 Task: Look for space in Villa Altagracia, Dominican Republic from 12th  August, 2023 to 15th August, 2023 for 3 adults in price range Rs.12000 to Rs.16000. Place can be entire place with 2 bedrooms having 3 beds and 1 bathroom. Property type can be house, flat, guest house. Booking option can be shelf check-in. Required host language is English.
Action: Mouse moved to (639, 97)
Screenshot: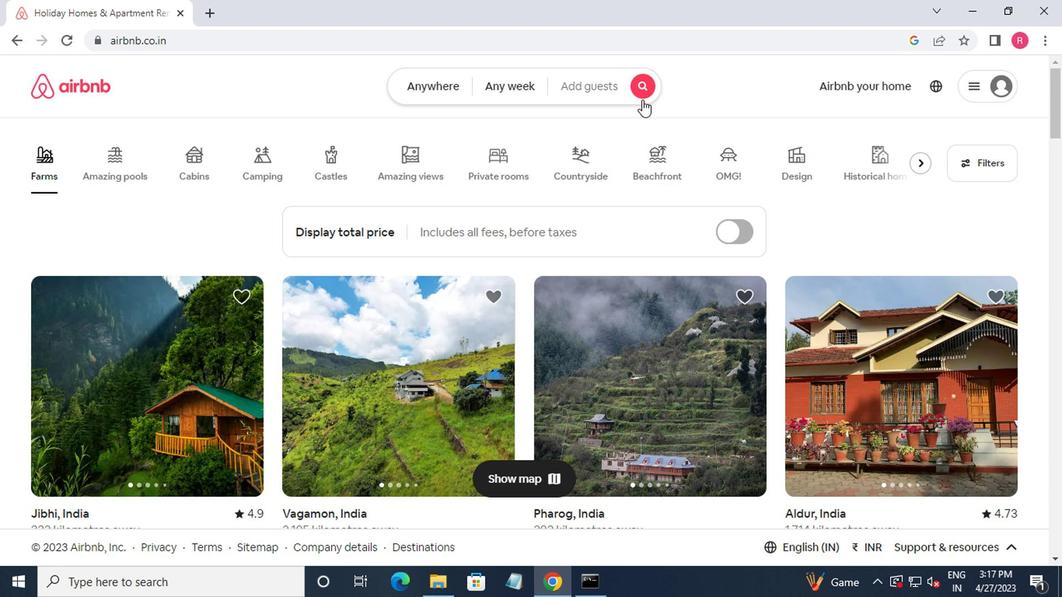 
Action: Mouse pressed left at (639, 97)
Screenshot: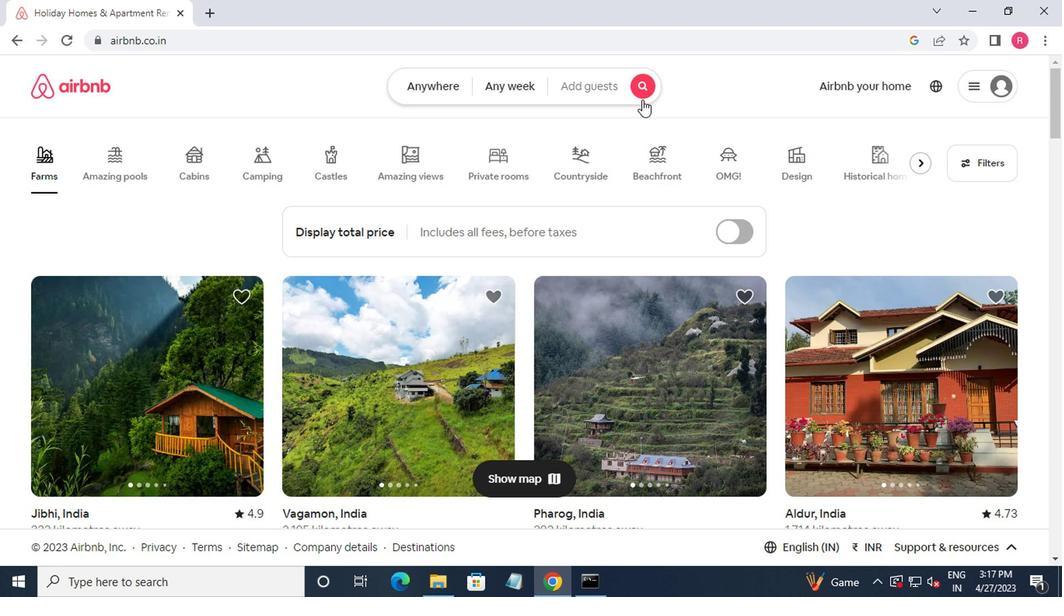 
Action: Mouse moved to (285, 162)
Screenshot: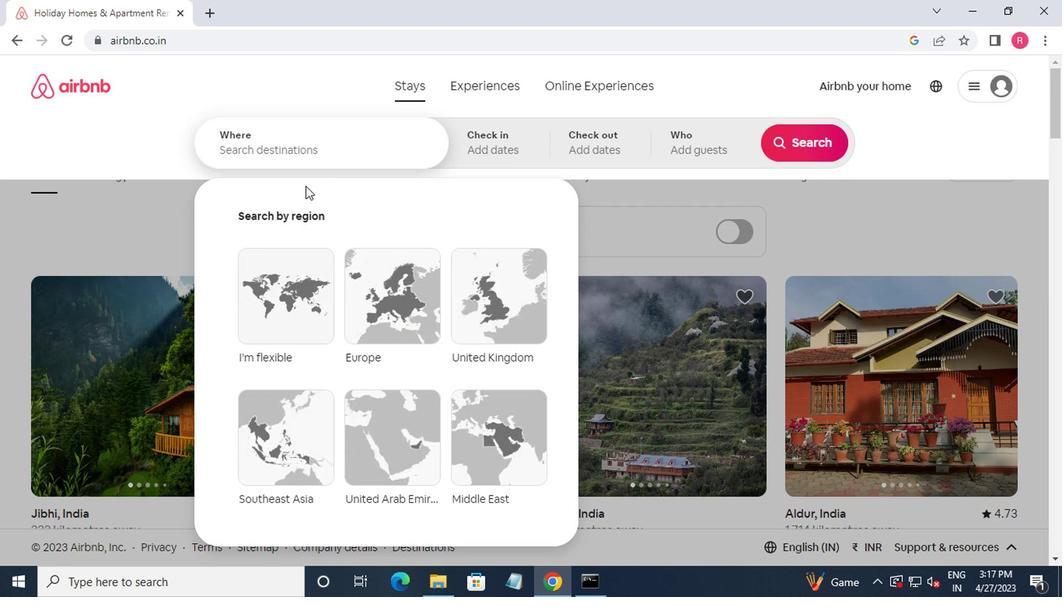 
Action: Mouse pressed left at (285, 162)
Screenshot: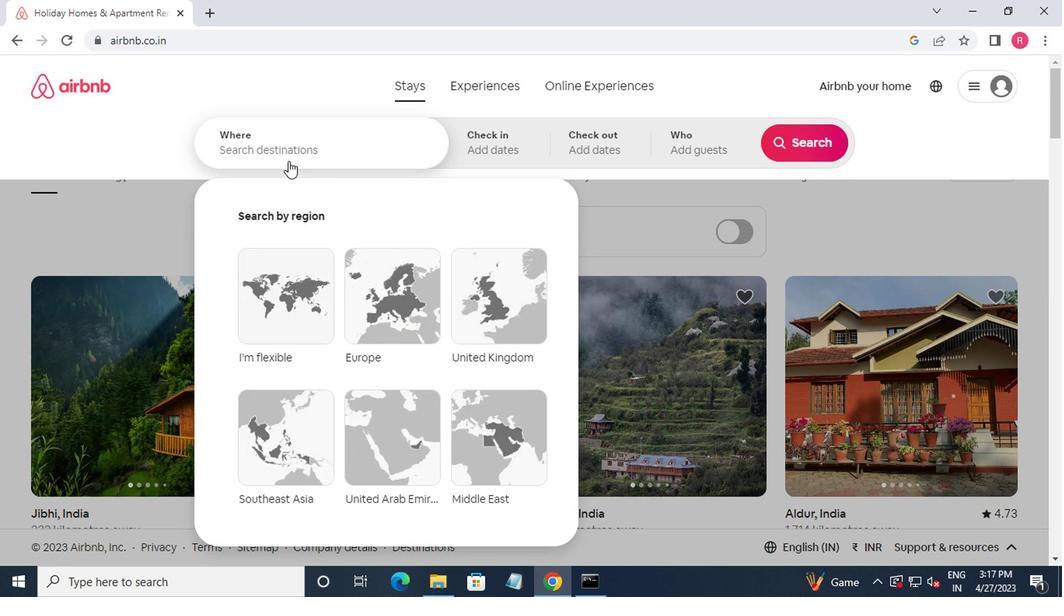 
Action: Mouse moved to (299, 159)
Screenshot: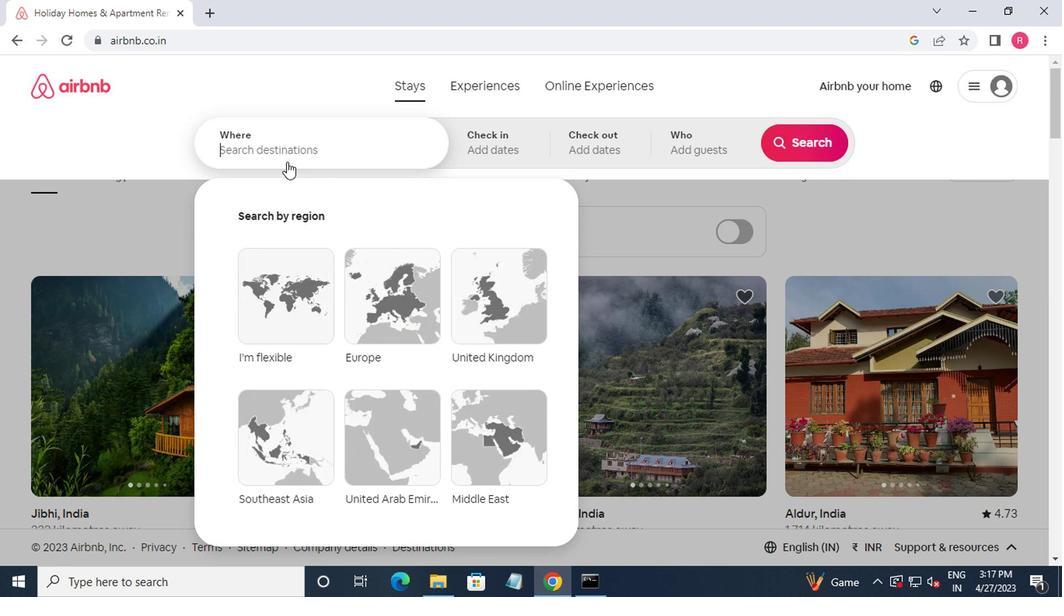 
Action: Key pressed vill<Key.space>alt
Screenshot: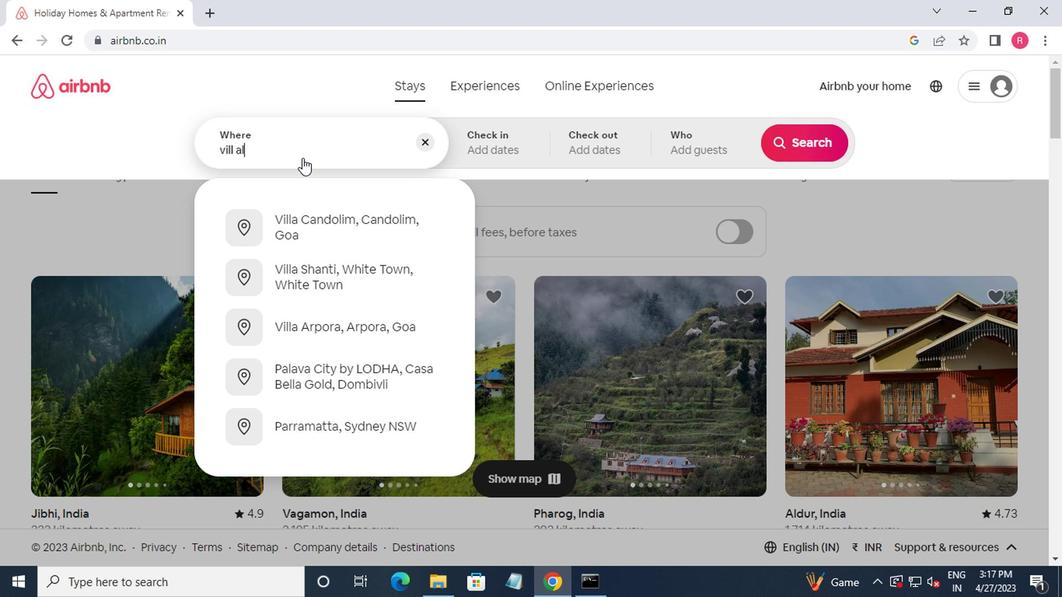 
Action: Mouse moved to (314, 147)
Screenshot: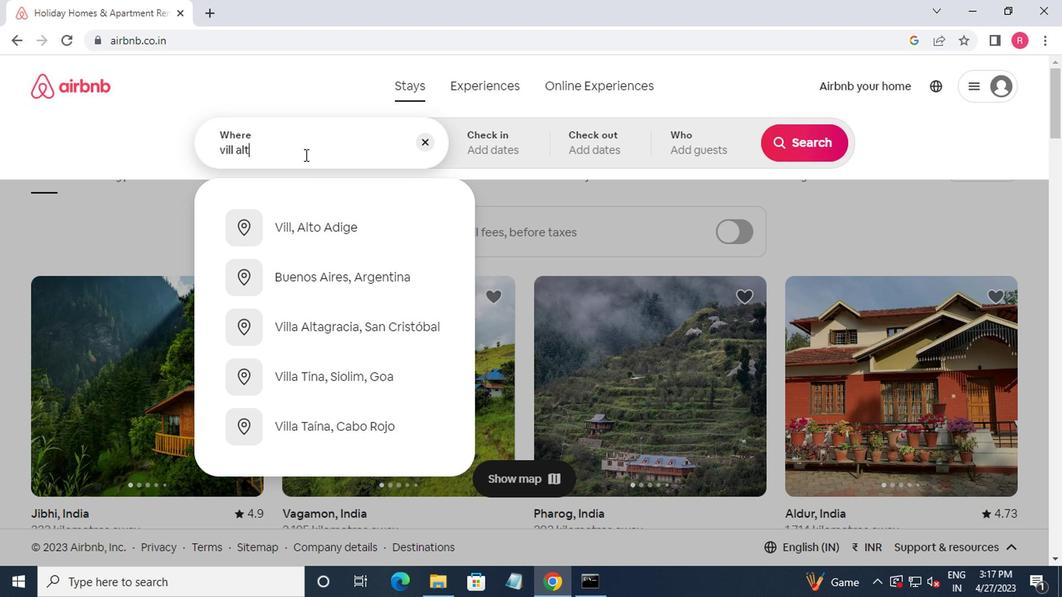
Action: Key pressed agracia,denmark<Key.space>r<Key.down><Key.down><Key.down><Key.enter>
Screenshot: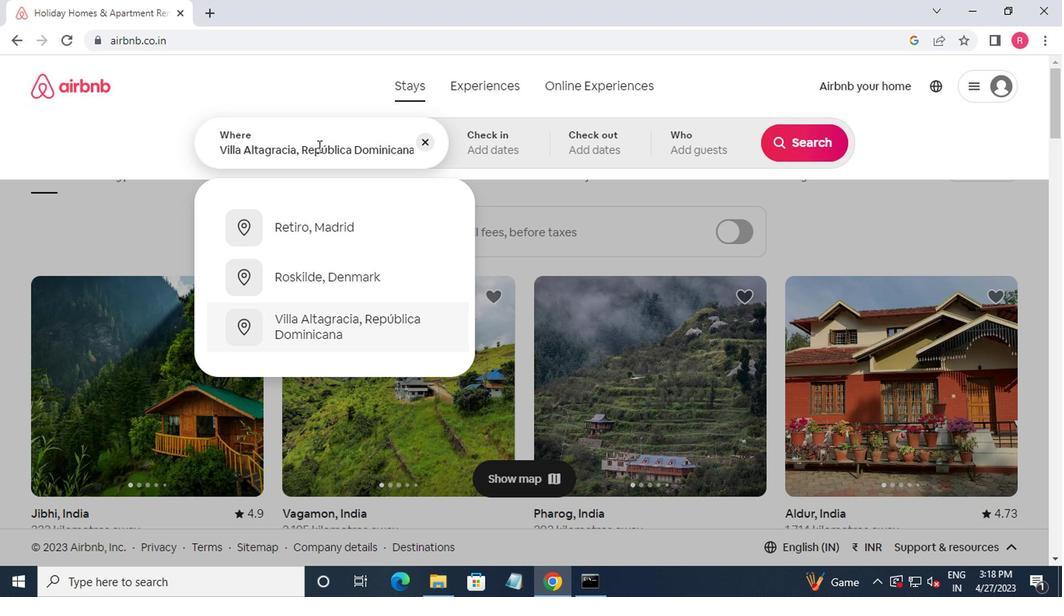 
Action: Mouse moved to (786, 275)
Screenshot: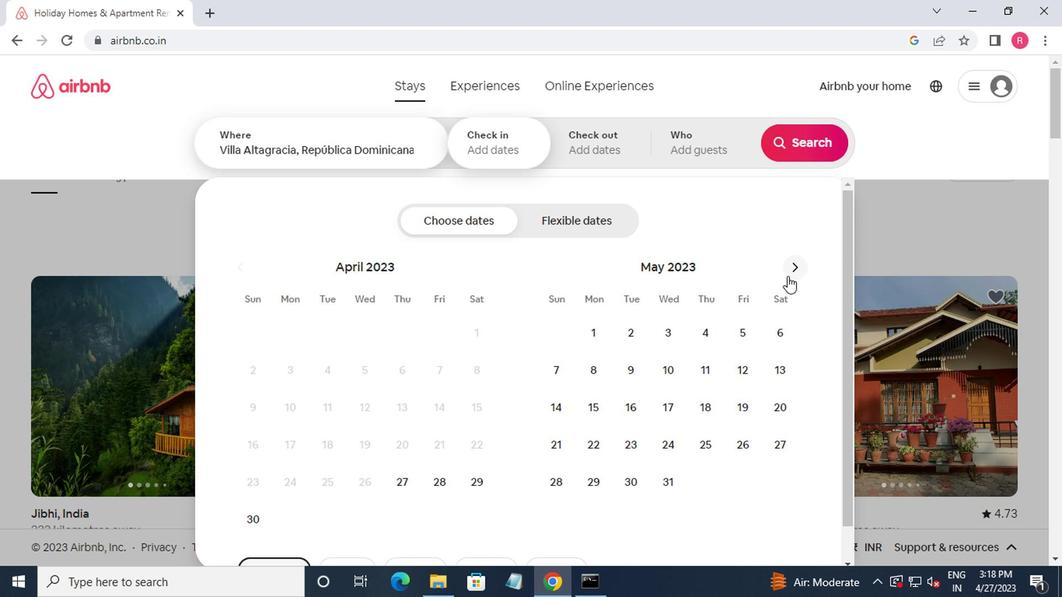 
Action: Mouse pressed left at (786, 275)
Screenshot: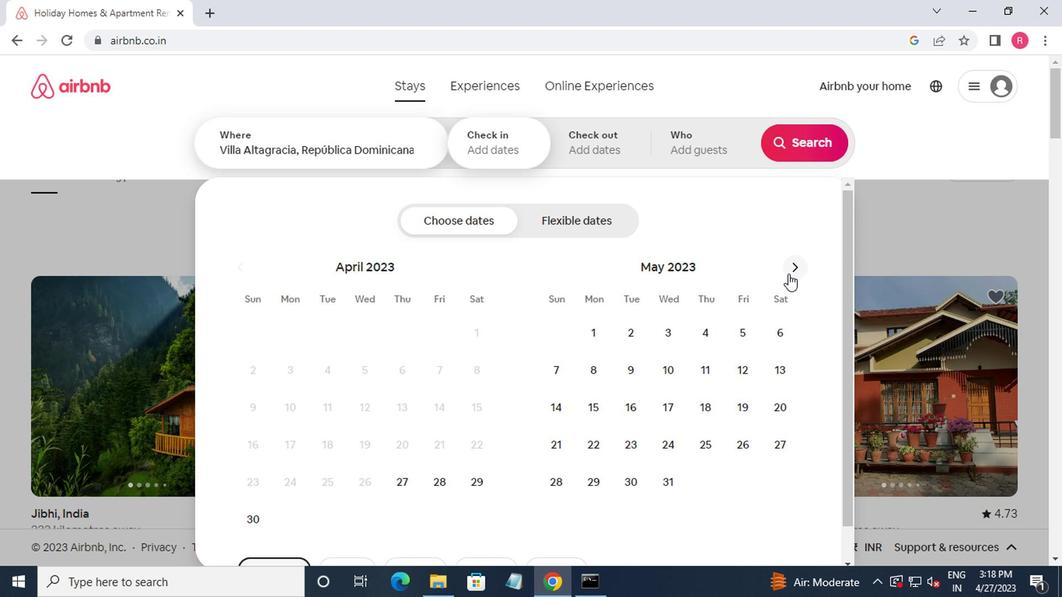 
Action: Mouse pressed left at (786, 275)
Screenshot: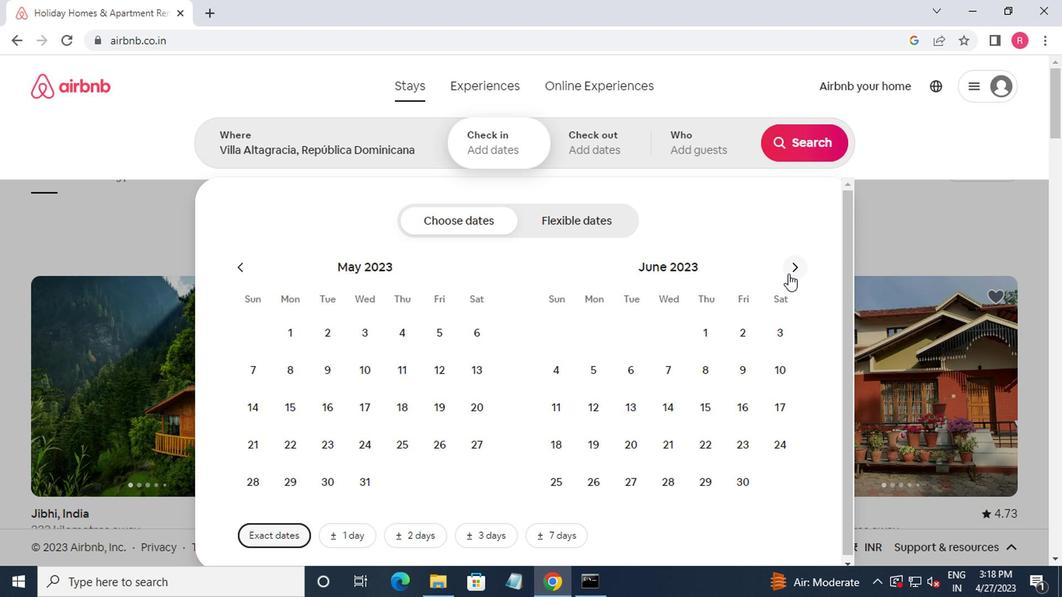 
Action: Mouse pressed left at (786, 275)
Screenshot: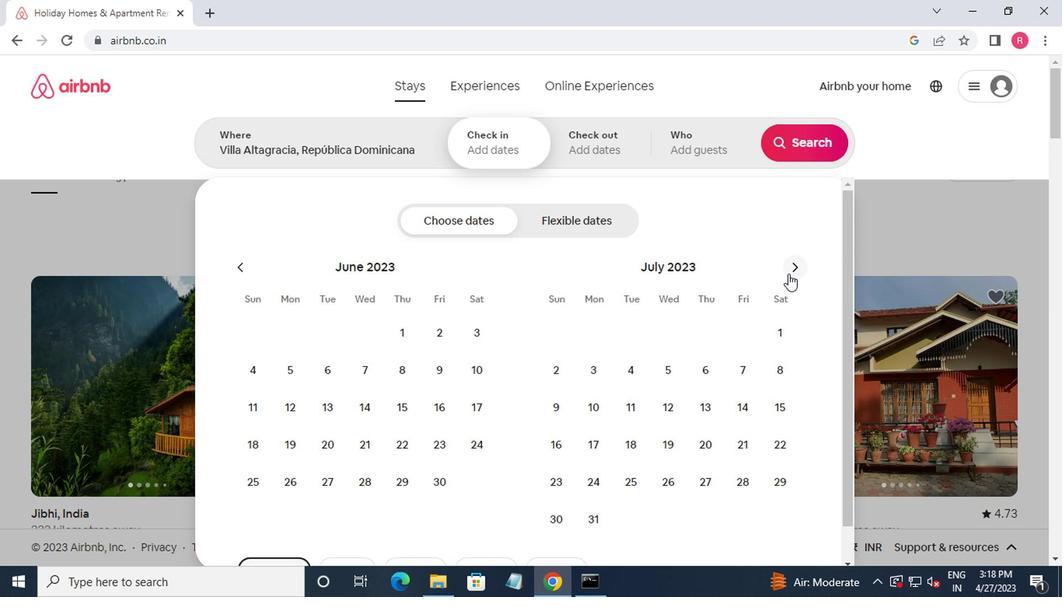 
Action: Mouse moved to (775, 374)
Screenshot: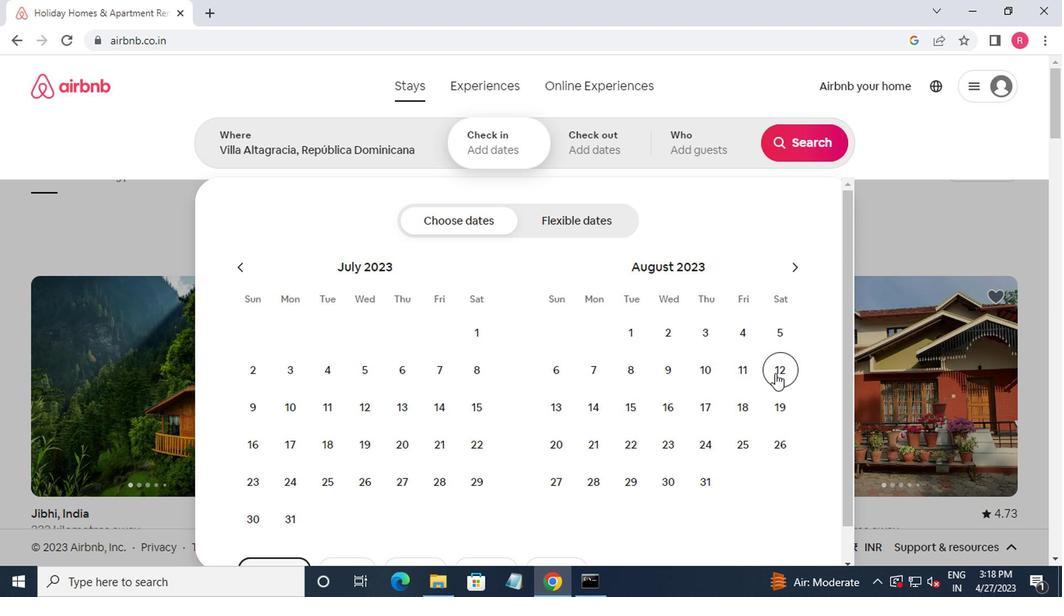 
Action: Mouse pressed left at (775, 374)
Screenshot: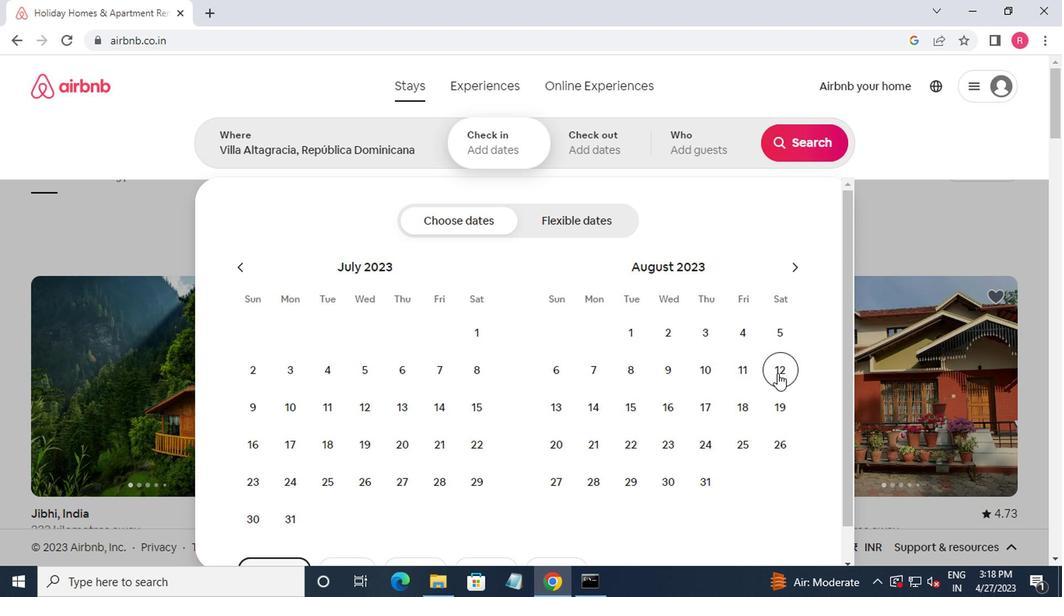 
Action: Mouse moved to (628, 414)
Screenshot: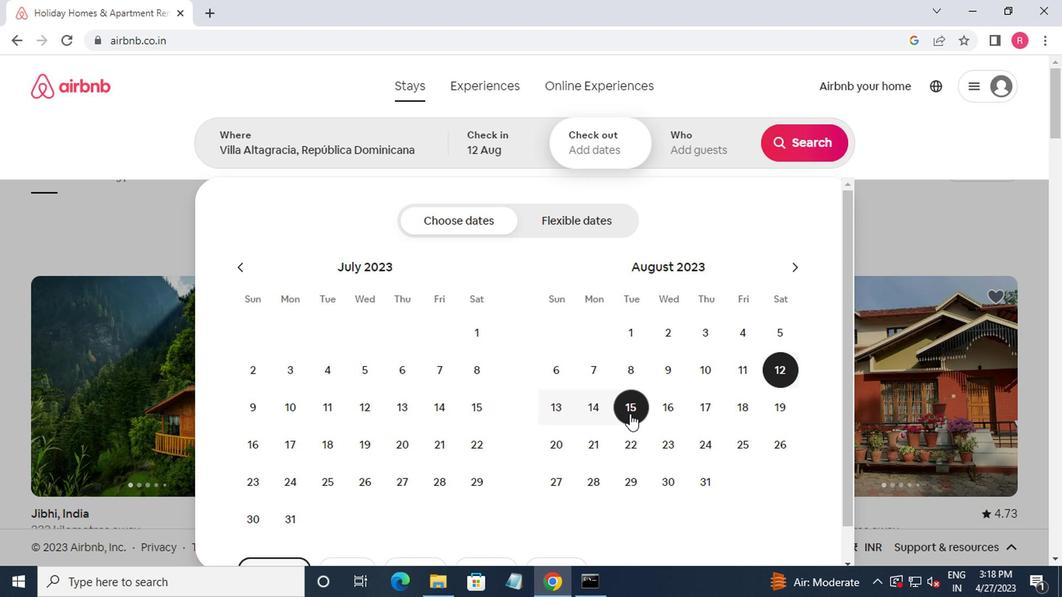 
Action: Mouse pressed left at (628, 414)
Screenshot: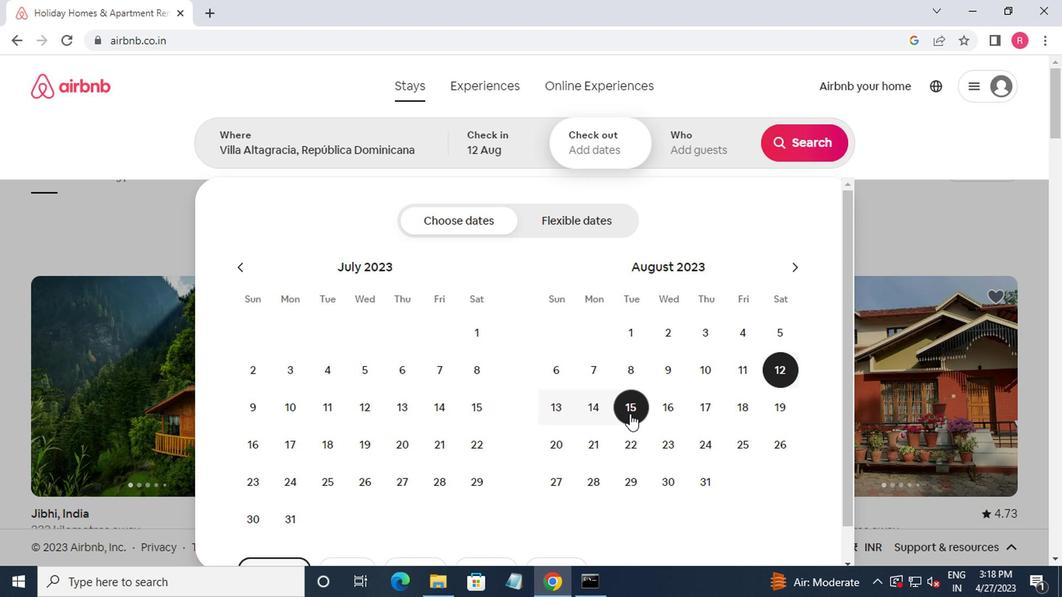 
Action: Mouse moved to (677, 159)
Screenshot: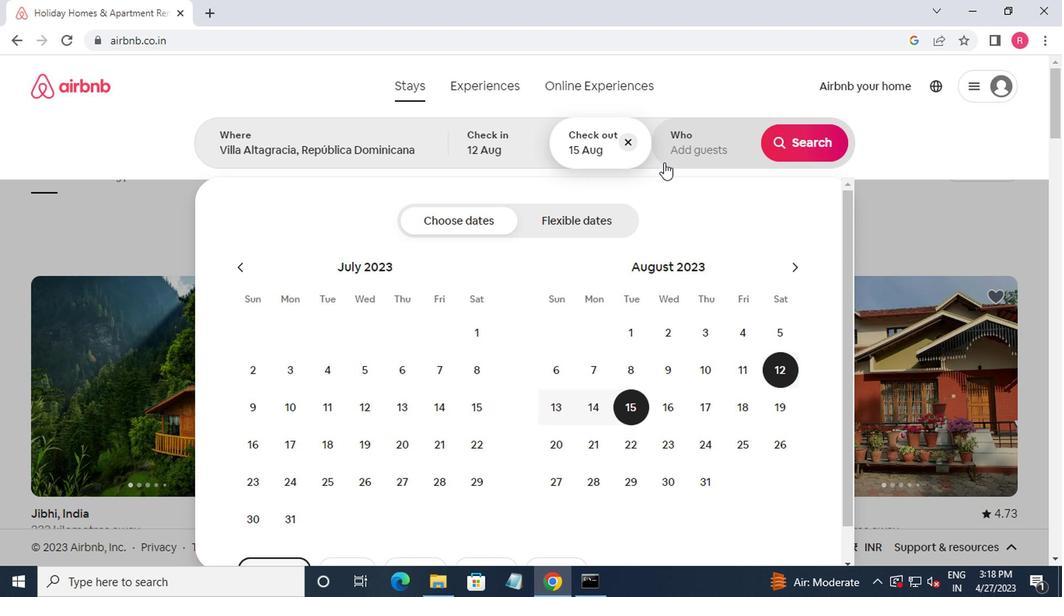 
Action: Mouse pressed left at (677, 159)
Screenshot: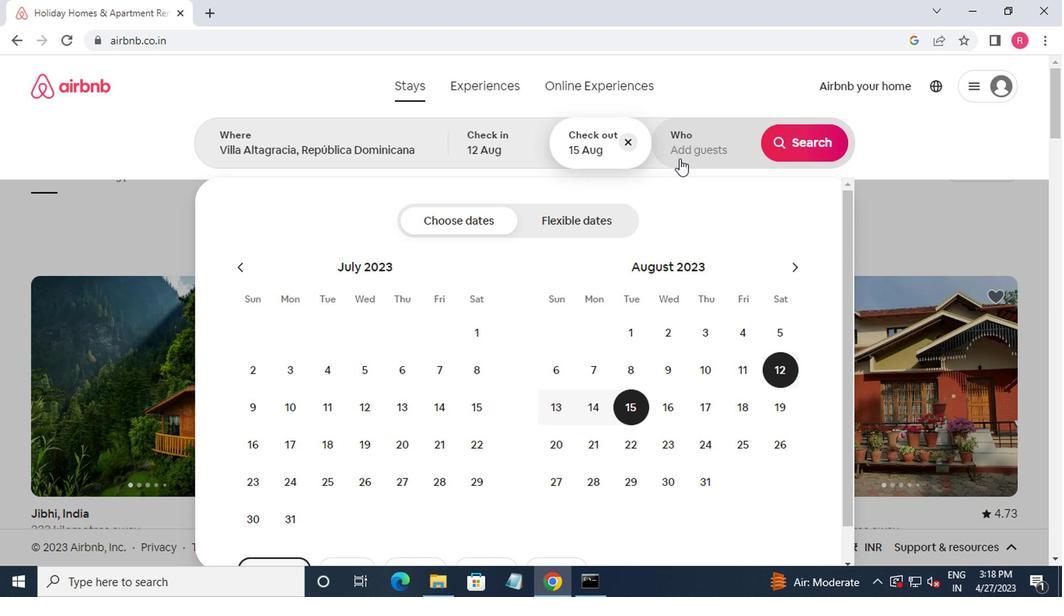 
Action: Mouse moved to (805, 233)
Screenshot: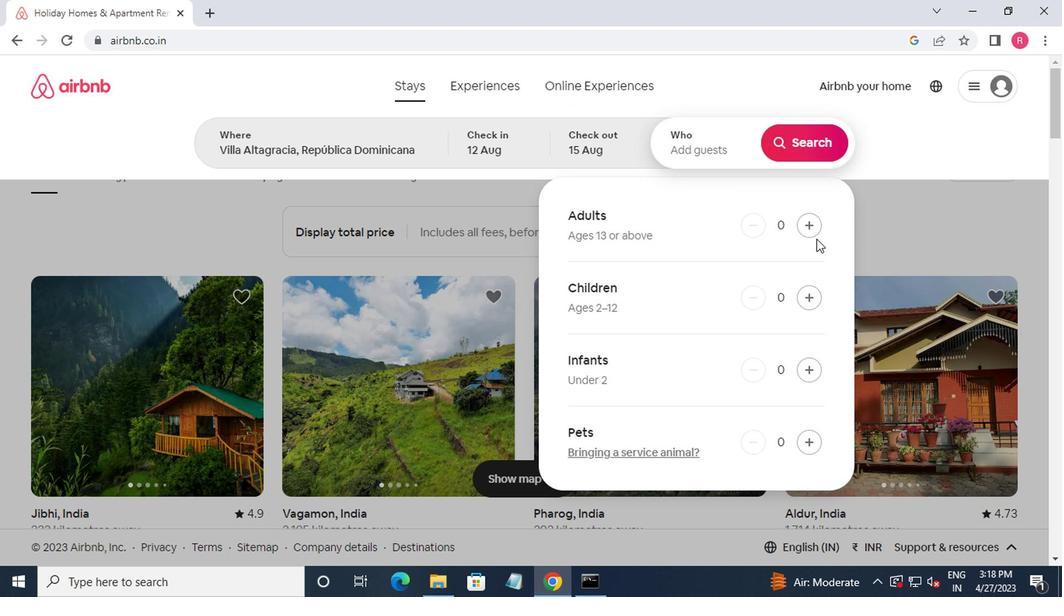 
Action: Mouse pressed left at (805, 233)
Screenshot: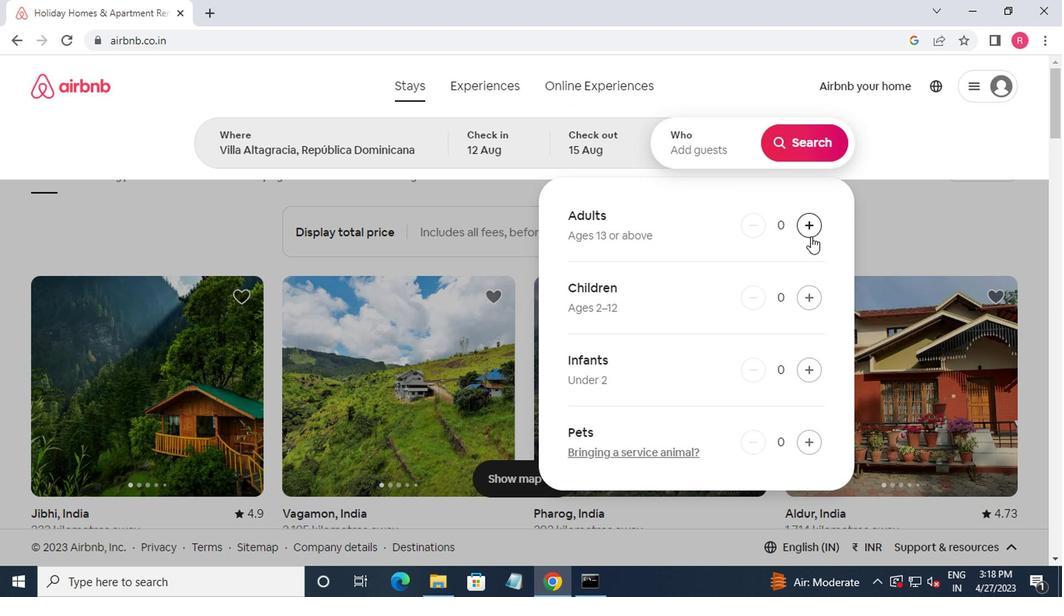 
Action: Mouse pressed left at (805, 233)
Screenshot: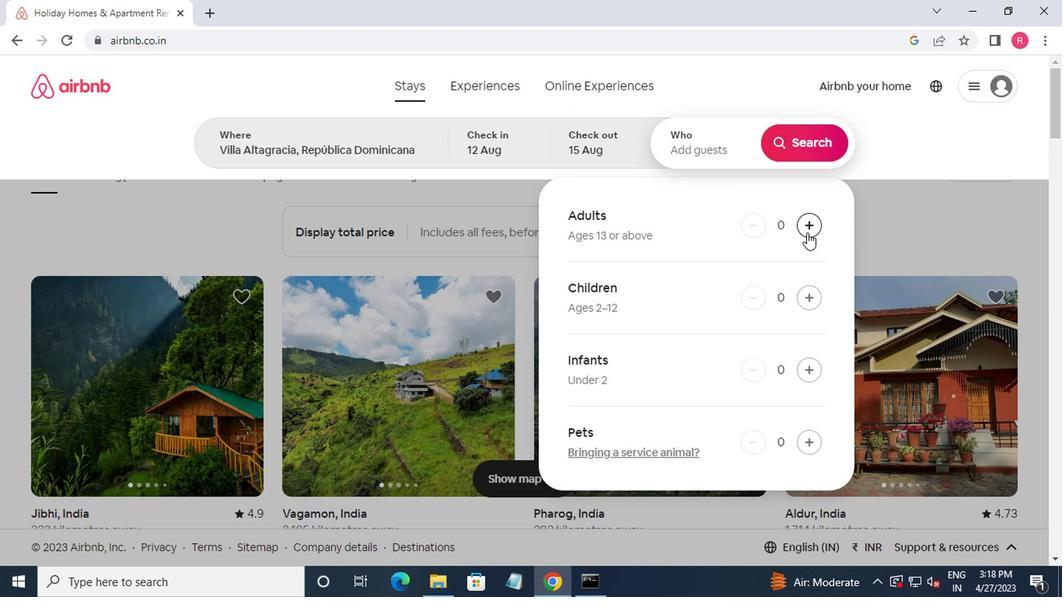 
Action: Mouse moved to (805, 232)
Screenshot: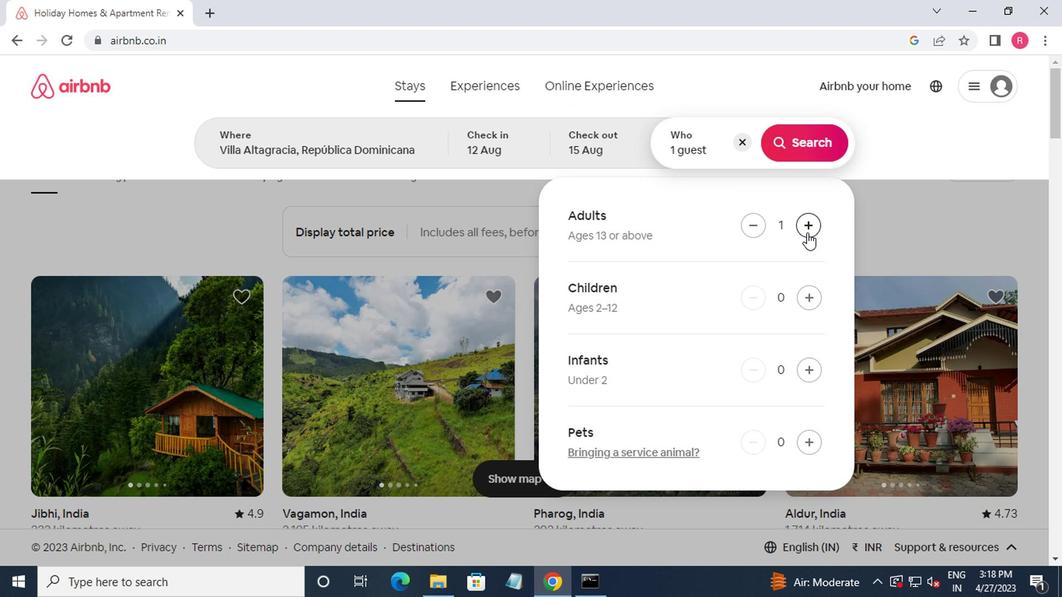 
Action: Mouse pressed left at (805, 232)
Screenshot: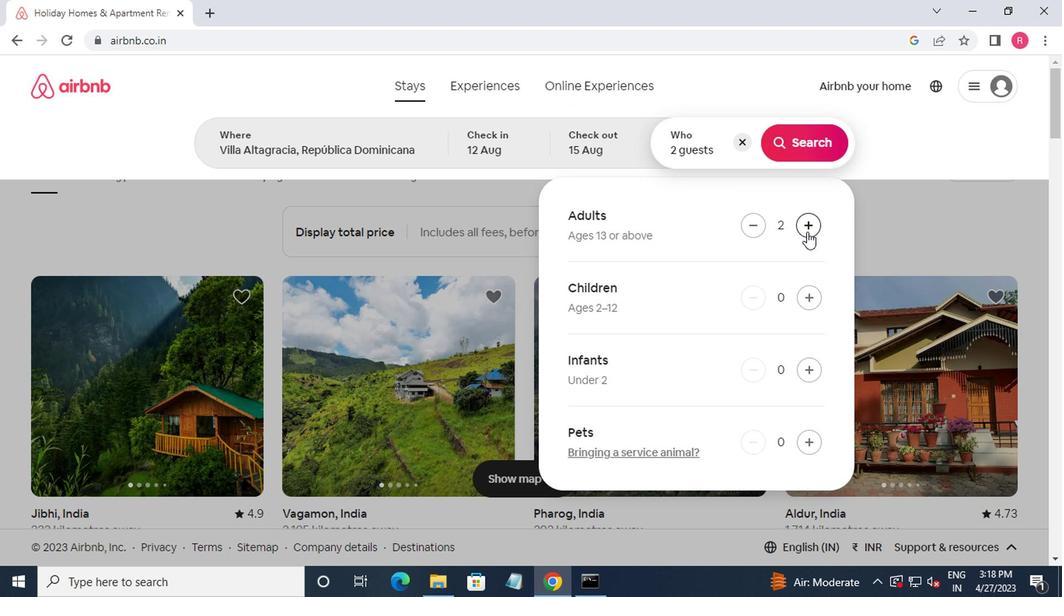 
Action: Mouse moved to (815, 149)
Screenshot: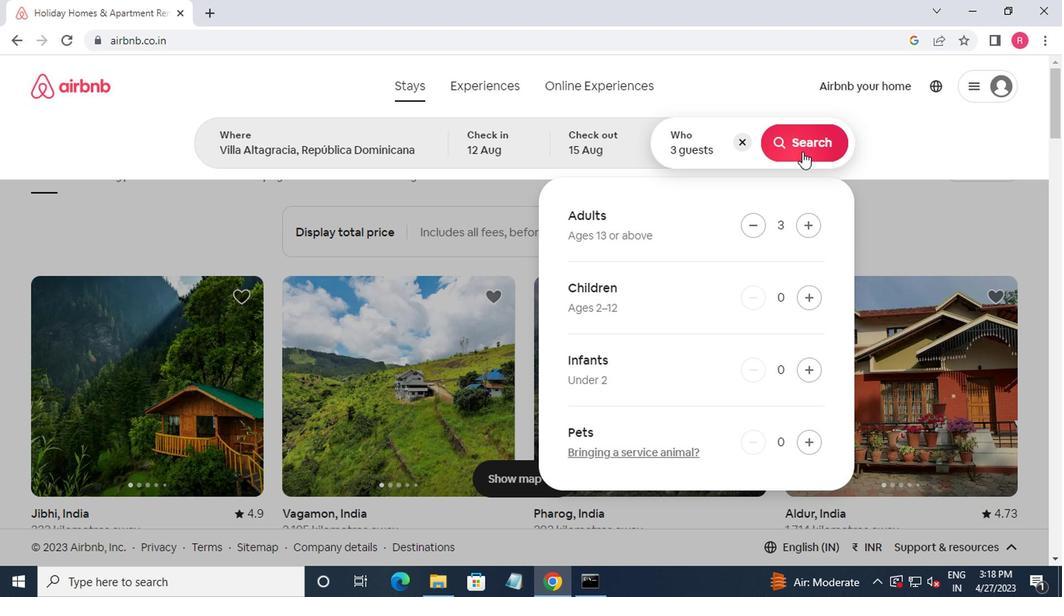 
Action: Mouse pressed left at (815, 149)
Screenshot: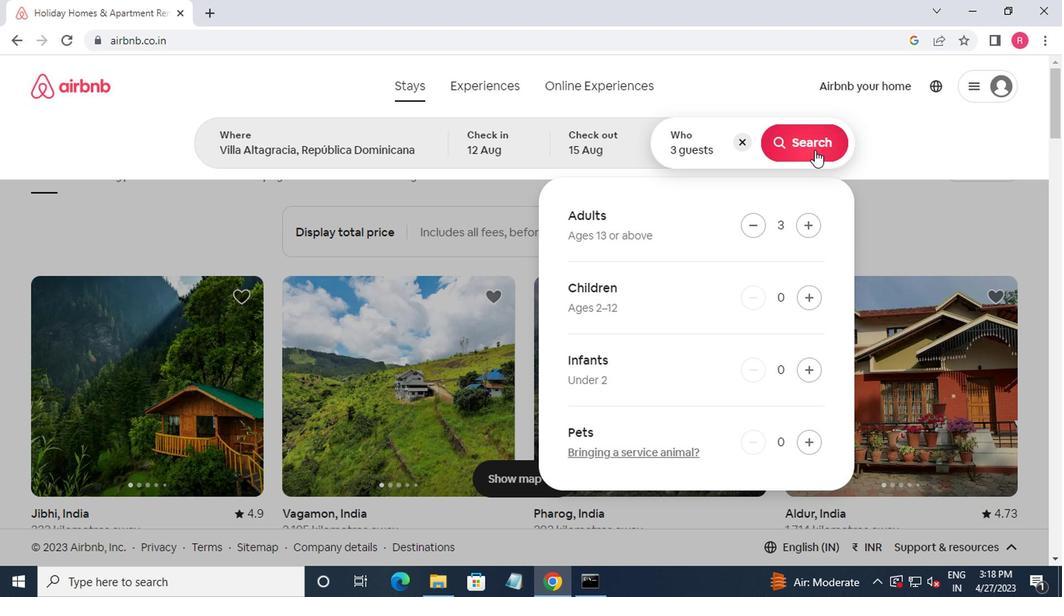 
Action: Mouse moved to (991, 153)
Screenshot: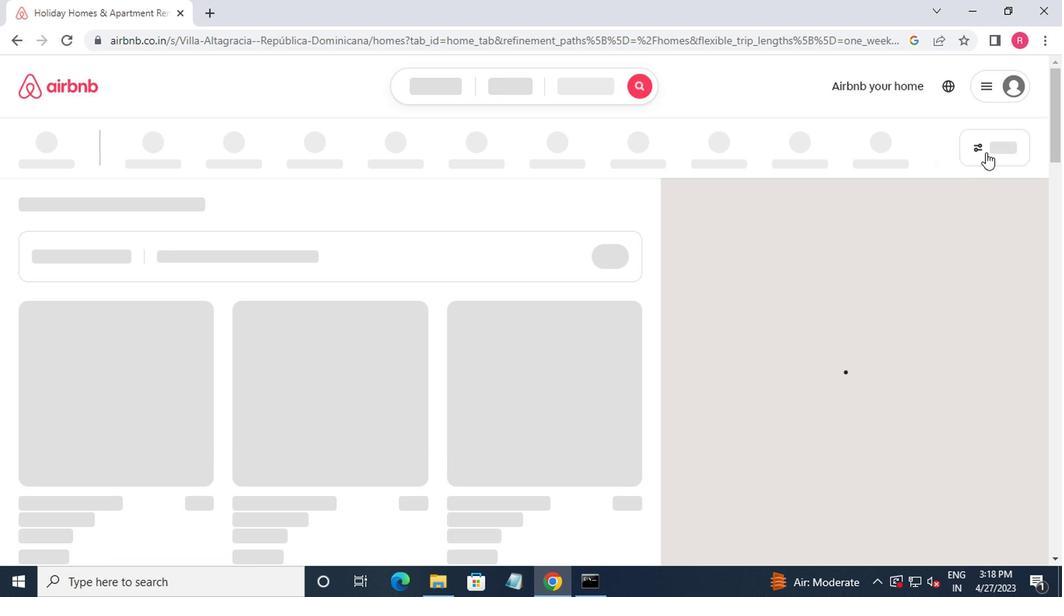 
Action: Mouse pressed left at (991, 153)
Screenshot: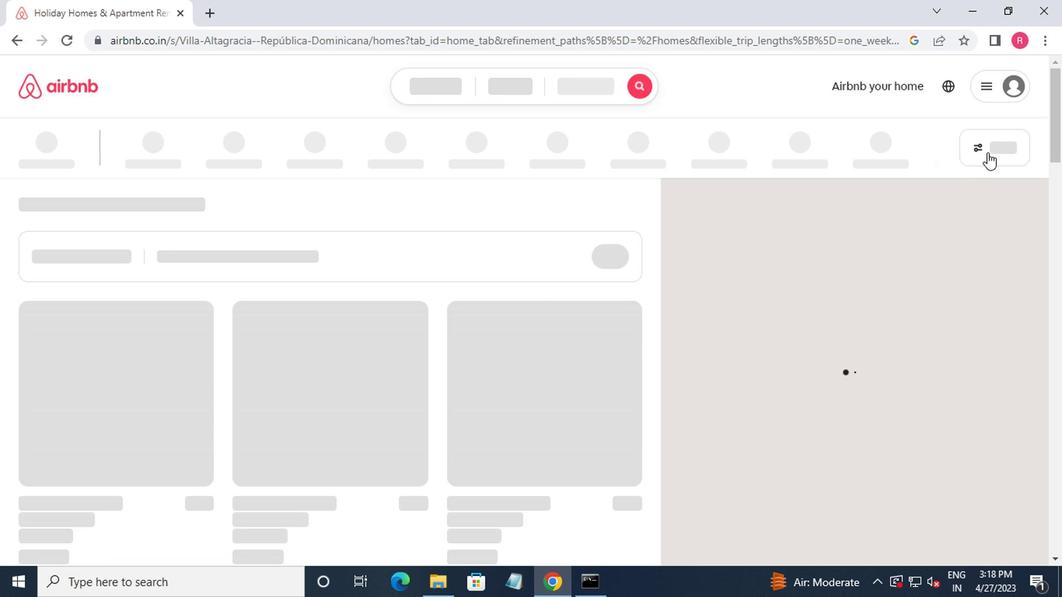 
Action: Mouse moved to (338, 339)
Screenshot: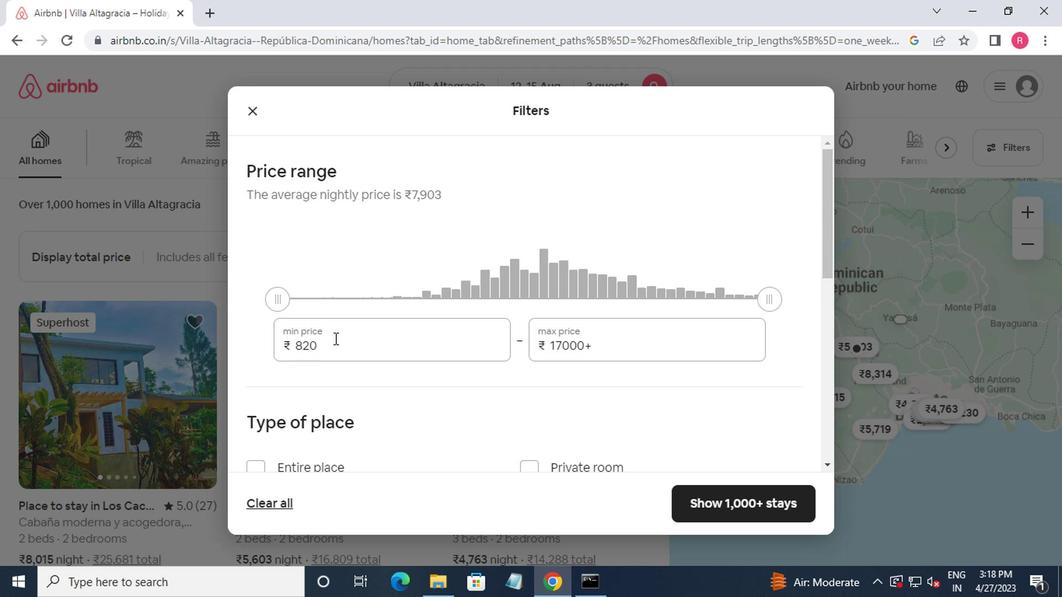 
Action: Mouse pressed left at (338, 339)
Screenshot: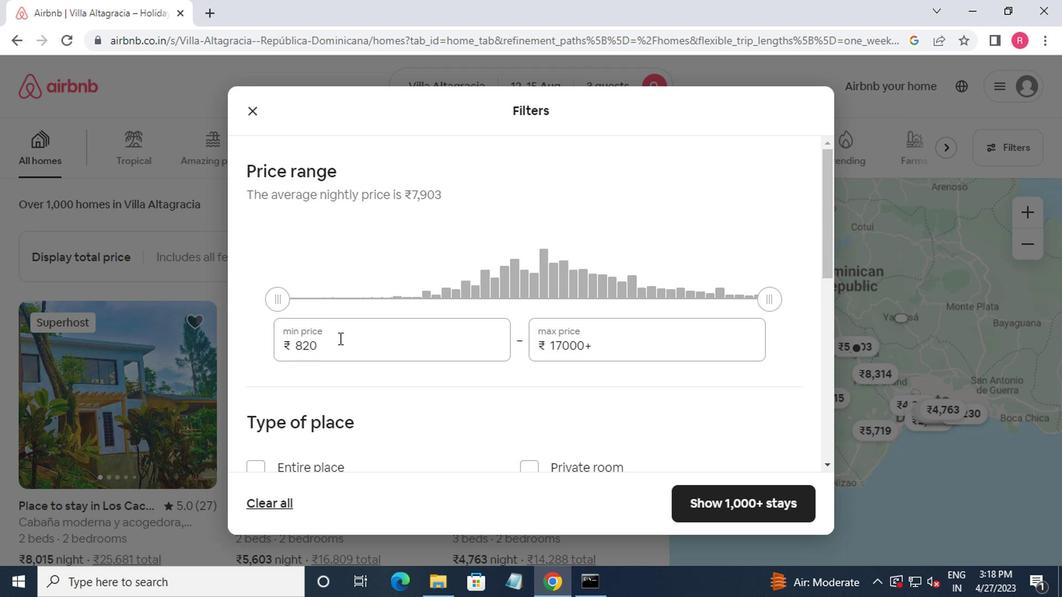
Action: Mouse moved to (339, 339)
Screenshot: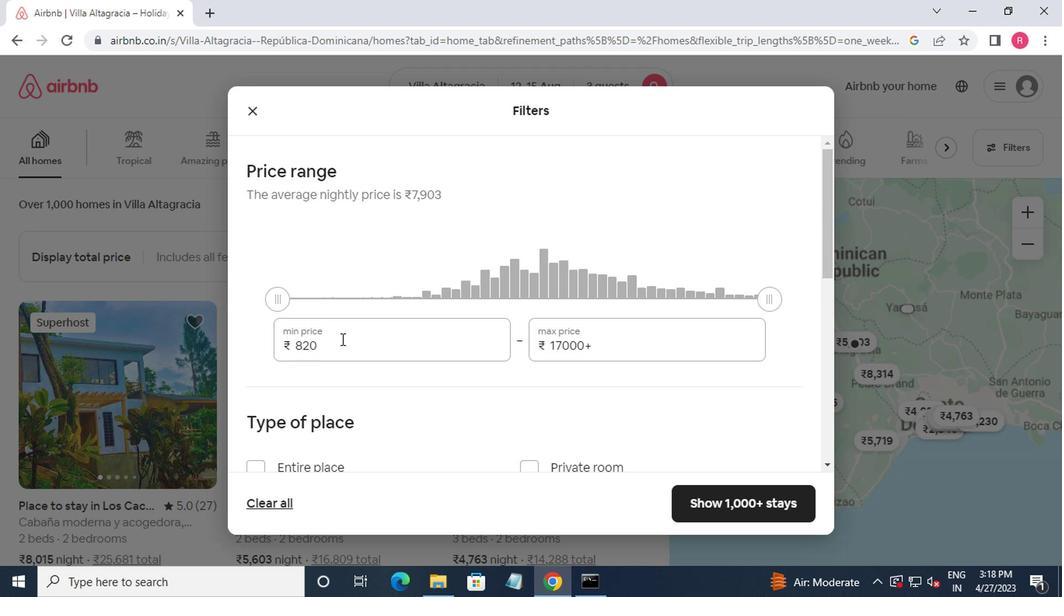 
Action: Key pressed <Key.backspace><Key.backspace><Key.backspace><Key.backspace><Key.backspace>12000<Key.tab>16000
Screenshot: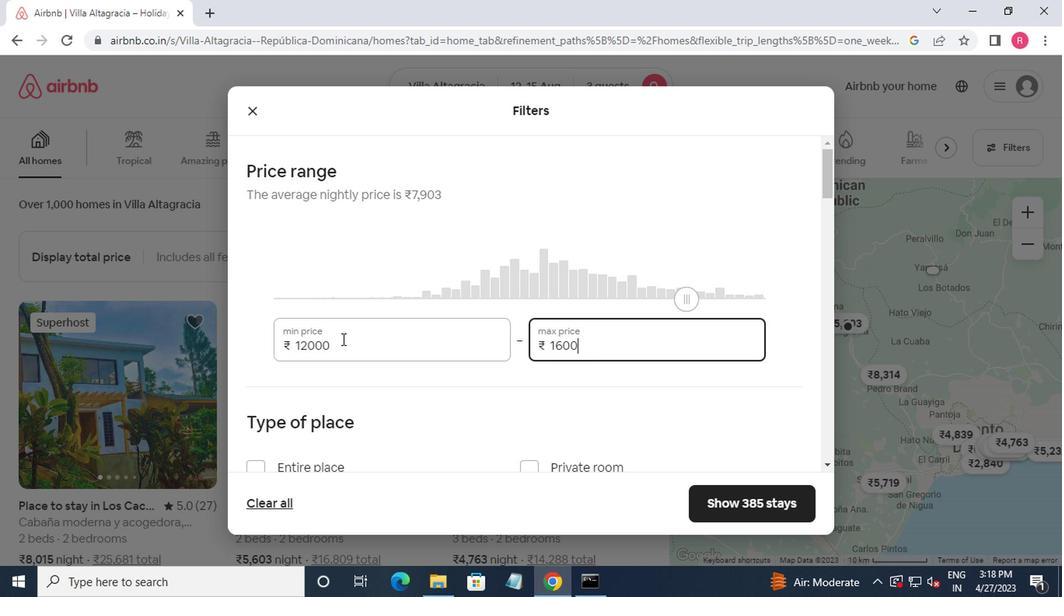 
Action: Mouse moved to (334, 377)
Screenshot: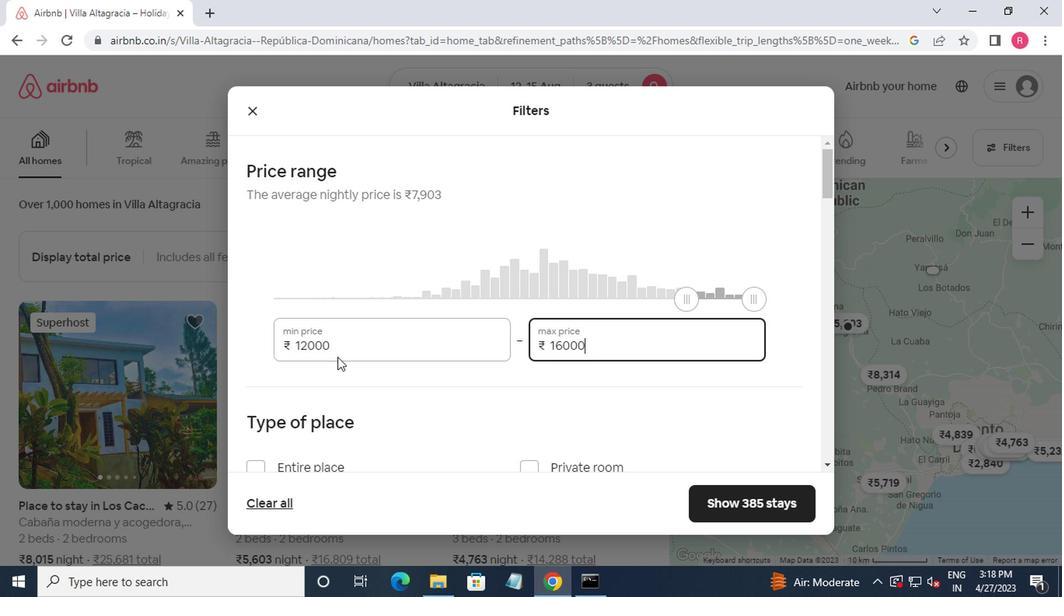 
Action: Mouse scrolled (334, 377) with delta (0, 0)
Screenshot: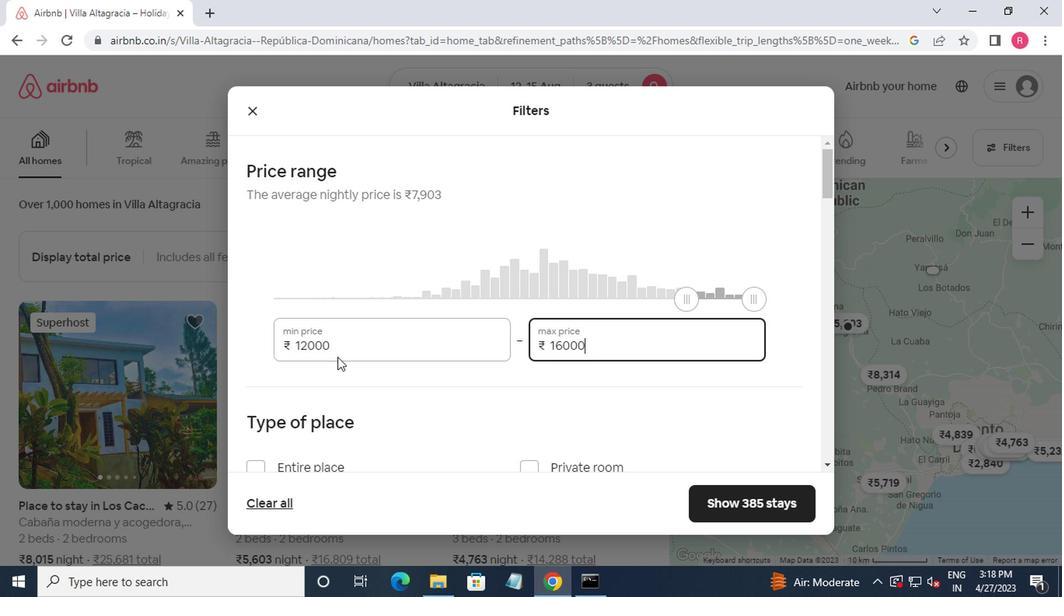 
Action: Mouse moved to (333, 393)
Screenshot: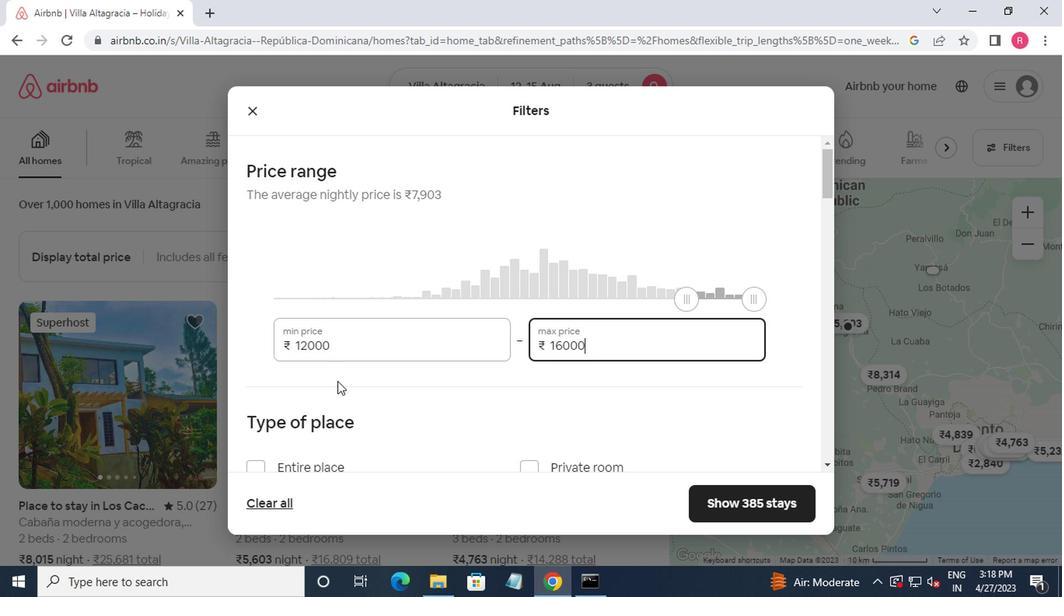 
Action: Mouse scrolled (333, 392) with delta (0, 0)
Screenshot: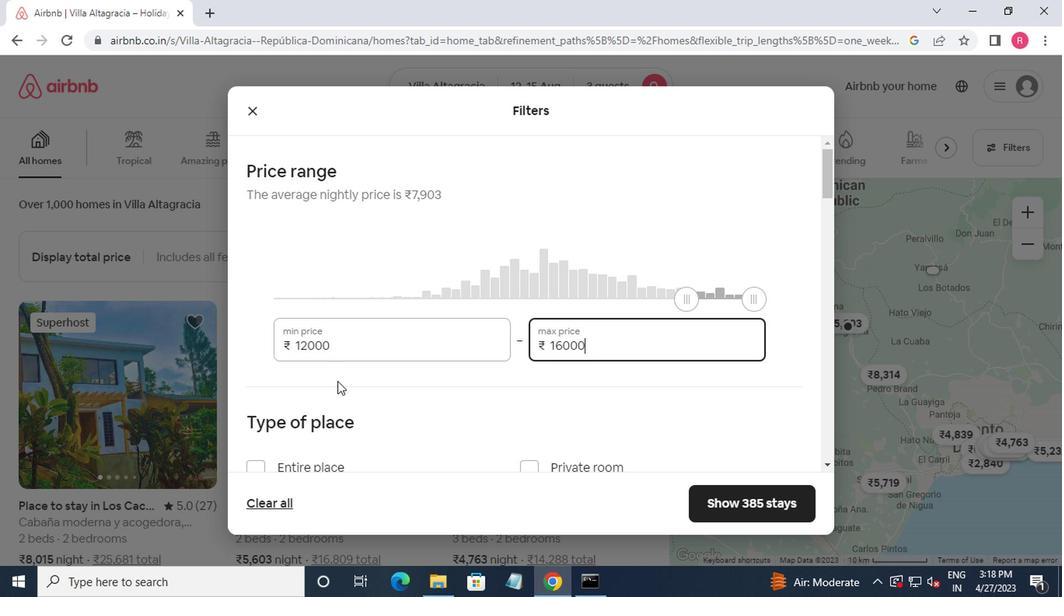 
Action: Mouse moved to (251, 314)
Screenshot: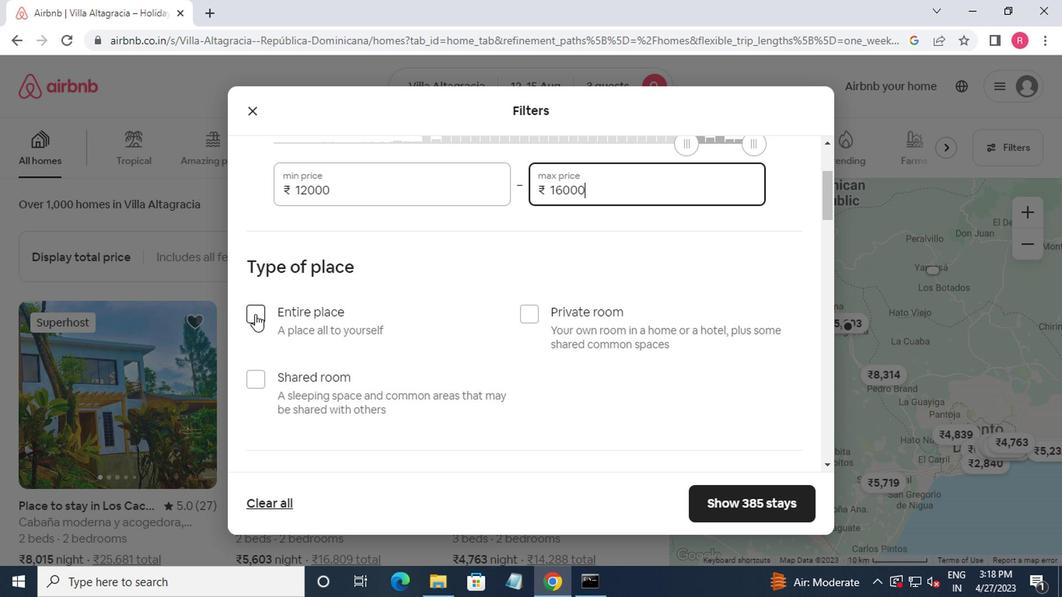 
Action: Mouse pressed left at (251, 314)
Screenshot: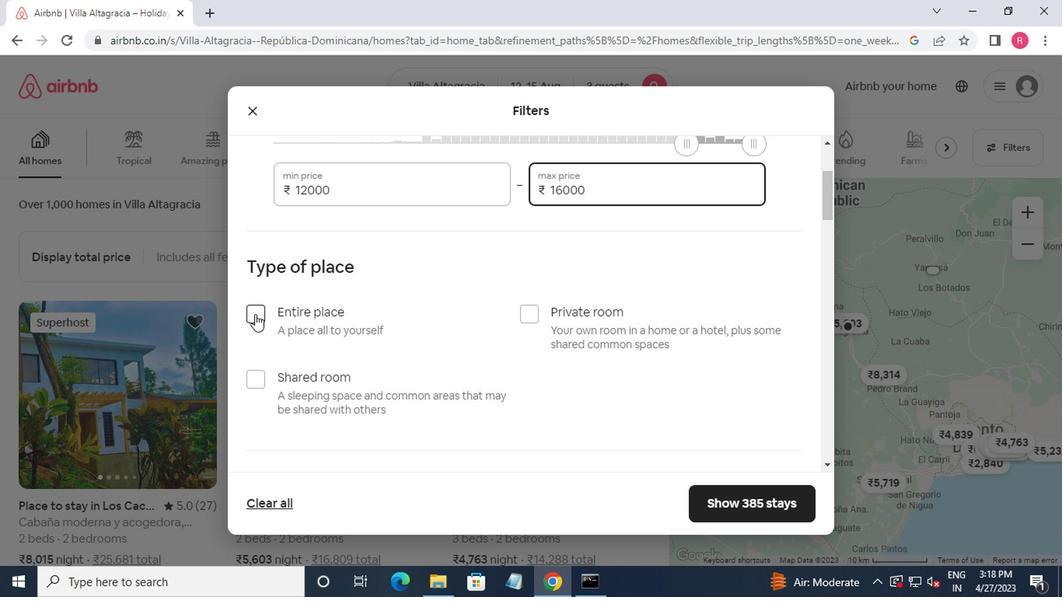 
Action: Mouse scrolled (251, 314) with delta (0, 0)
Screenshot: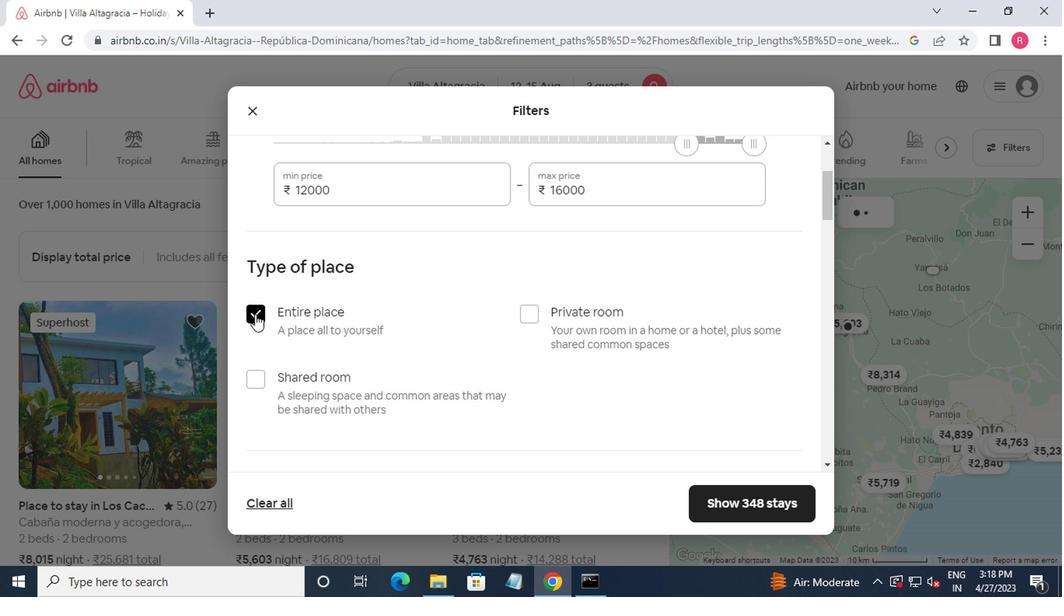 
Action: Mouse scrolled (251, 314) with delta (0, 0)
Screenshot: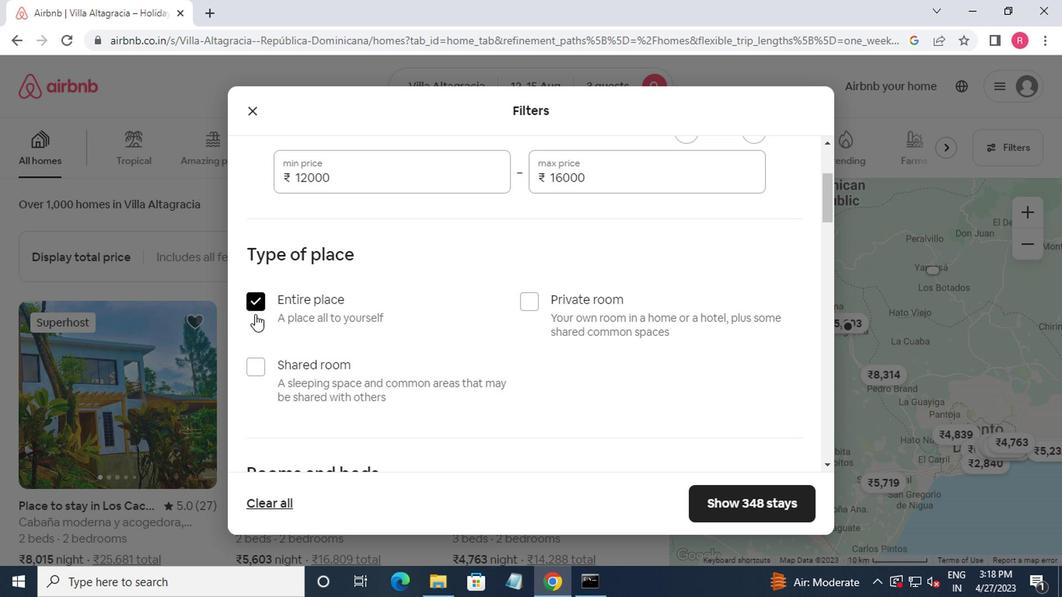 
Action: Mouse moved to (322, 340)
Screenshot: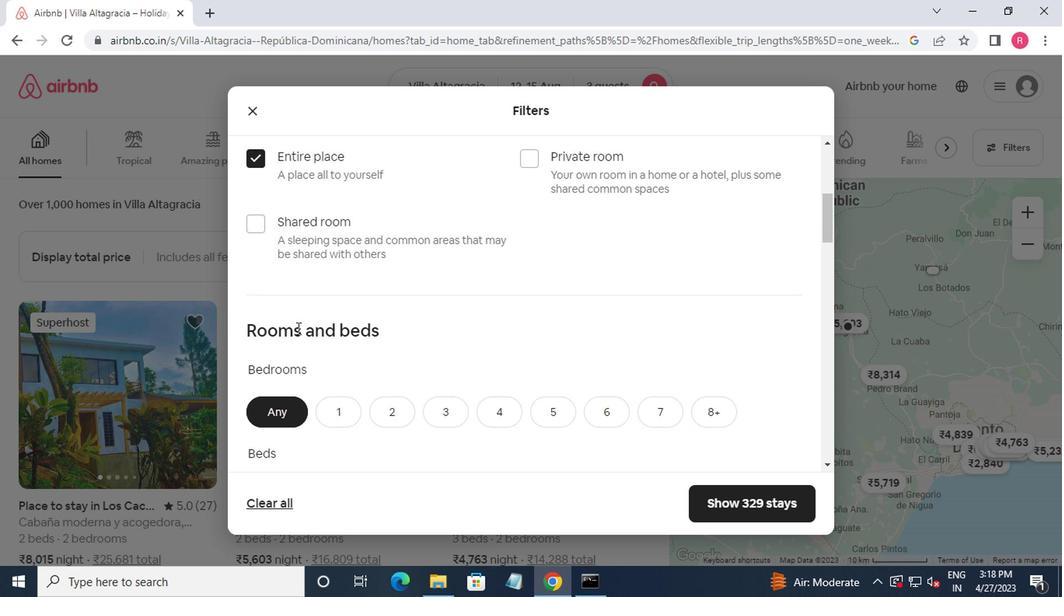 
Action: Mouse scrolled (322, 339) with delta (0, -1)
Screenshot: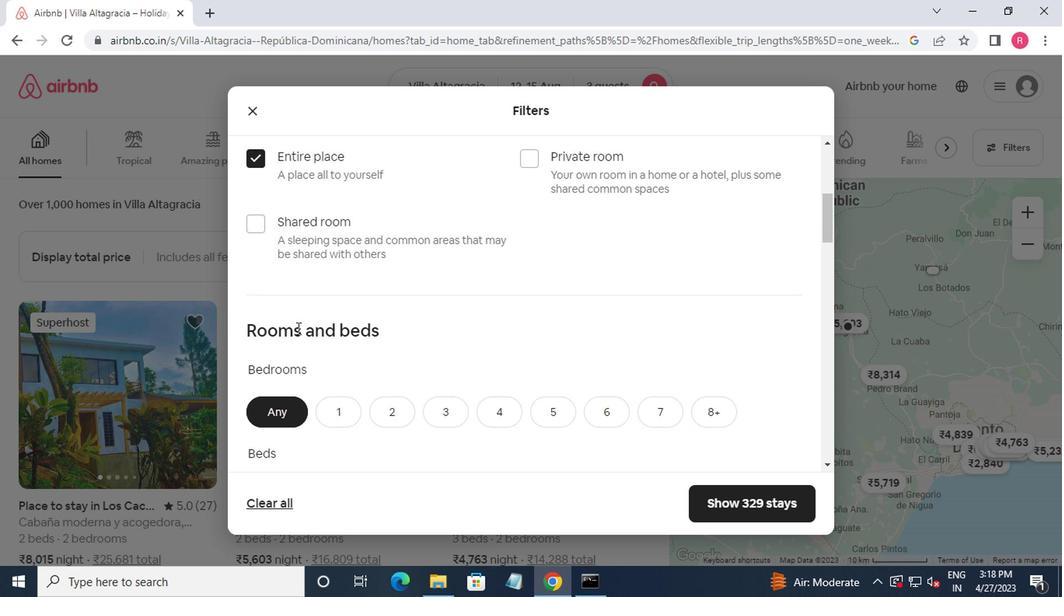 
Action: Mouse moved to (325, 342)
Screenshot: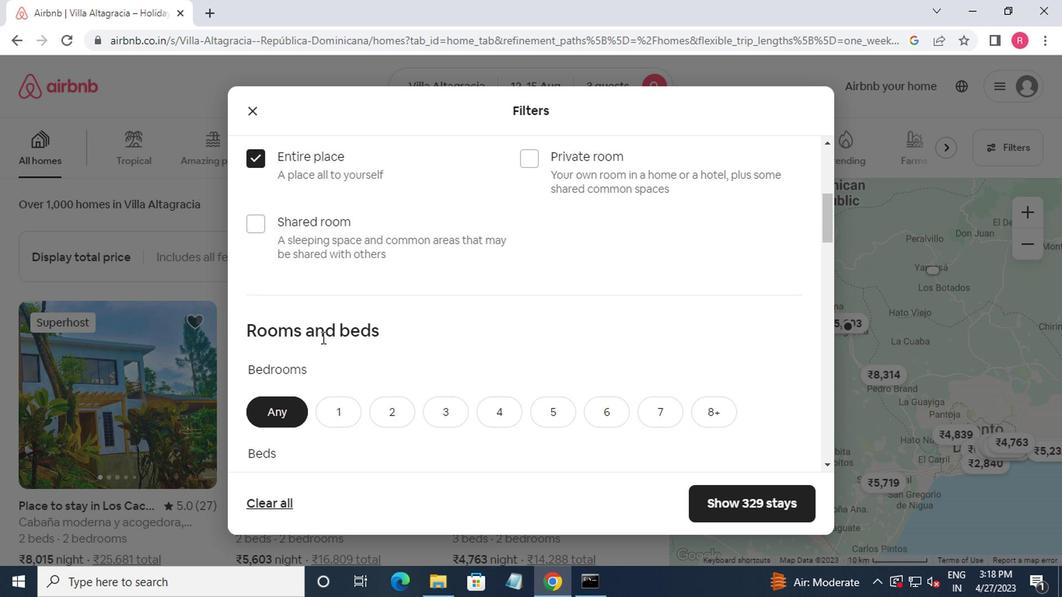 
Action: Mouse scrolled (325, 341) with delta (0, -1)
Screenshot: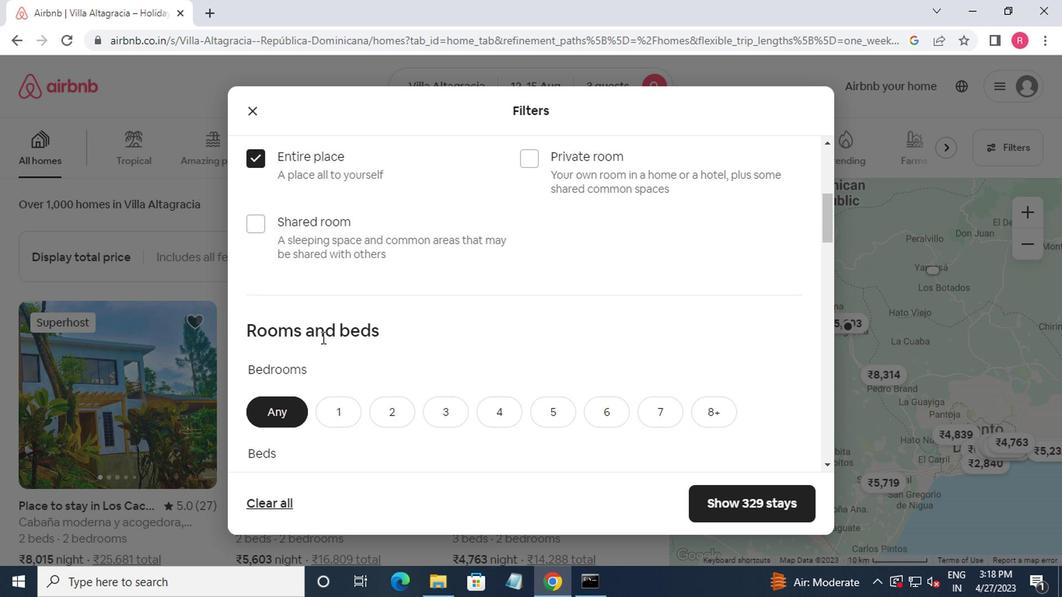 
Action: Mouse moved to (393, 261)
Screenshot: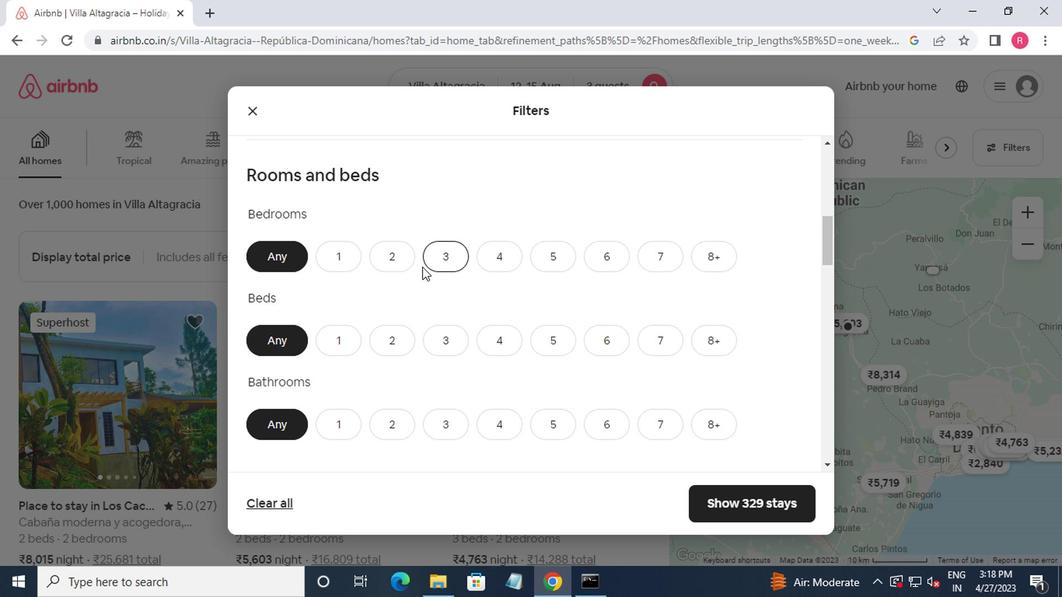 
Action: Mouse pressed left at (393, 261)
Screenshot: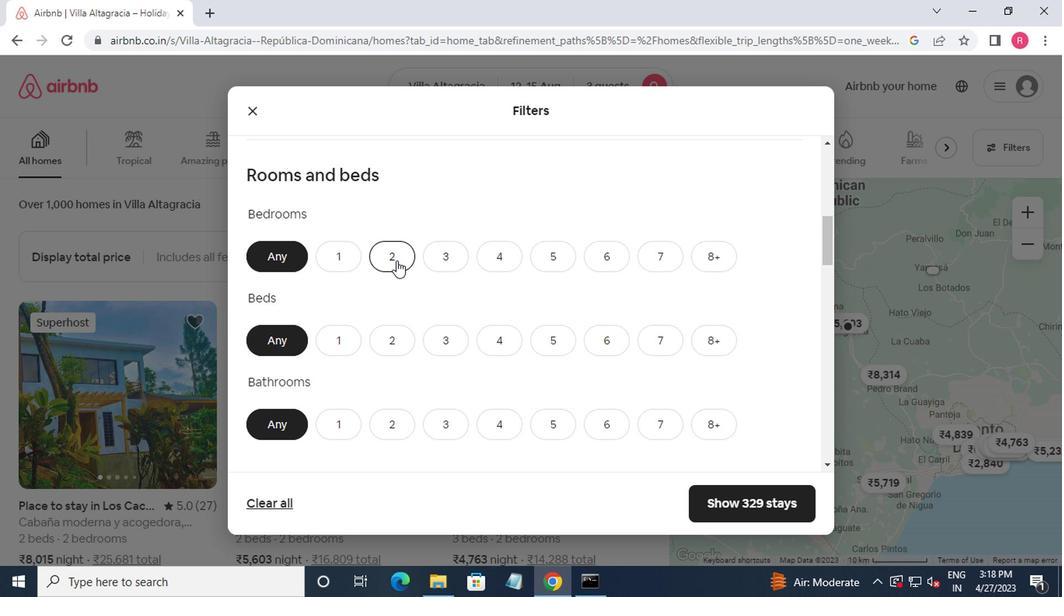
Action: Mouse moved to (426, 333)
Screenshot: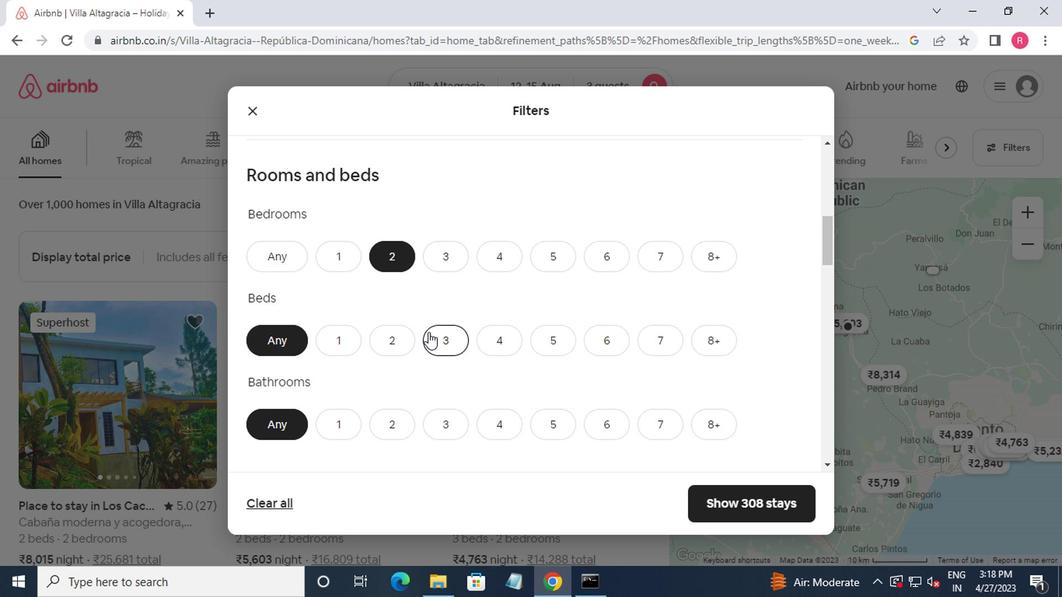 
Action: Mouse pressed left at (426, 333)
Screenshot: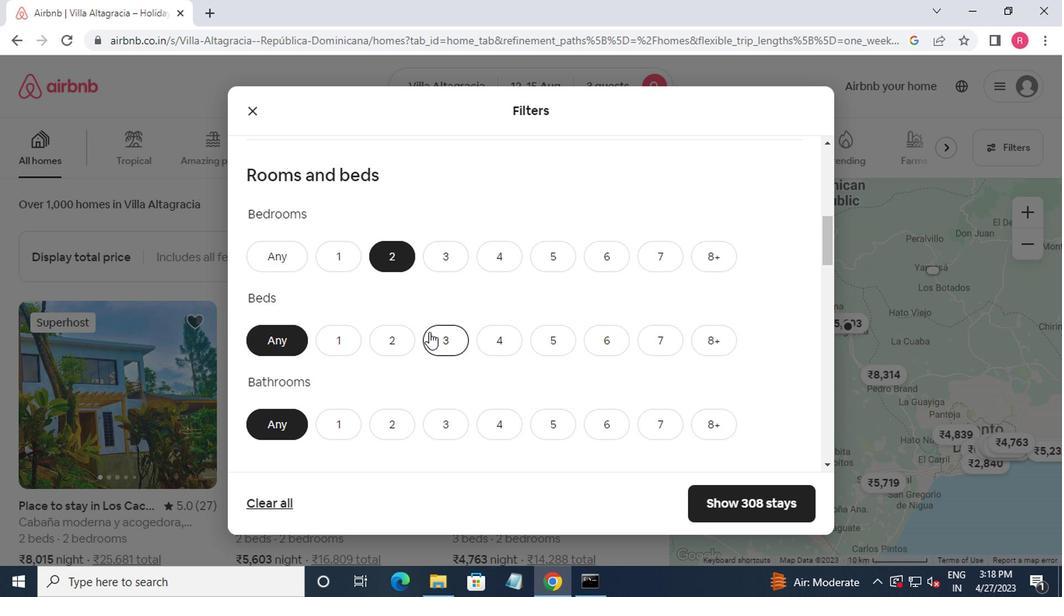 
Action: Mouse moved to (337, 422)
Screenshot: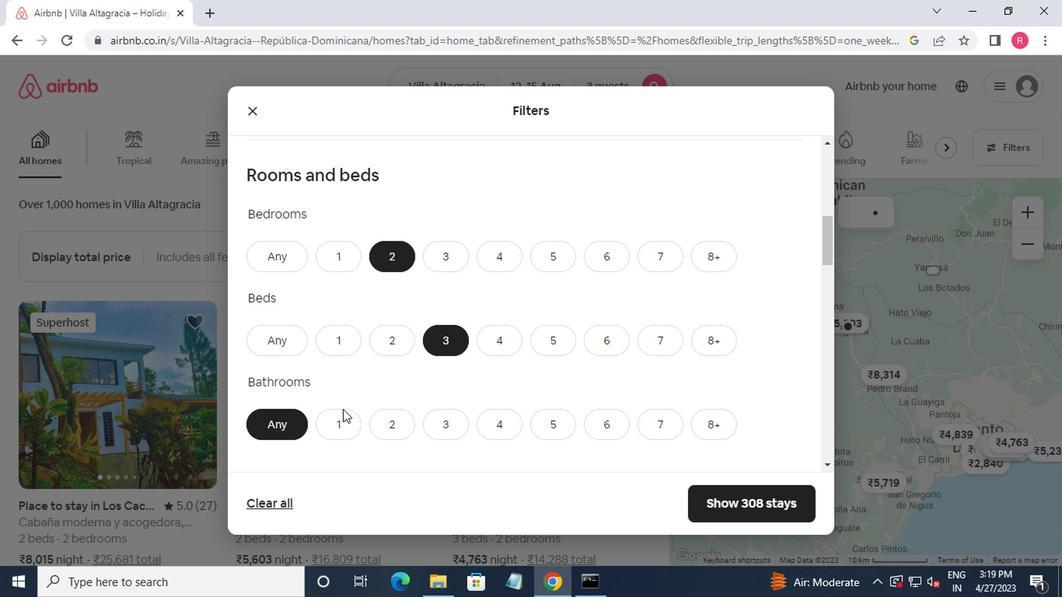 
Action: Mouse pressed left at (337, 422)
Screenshot: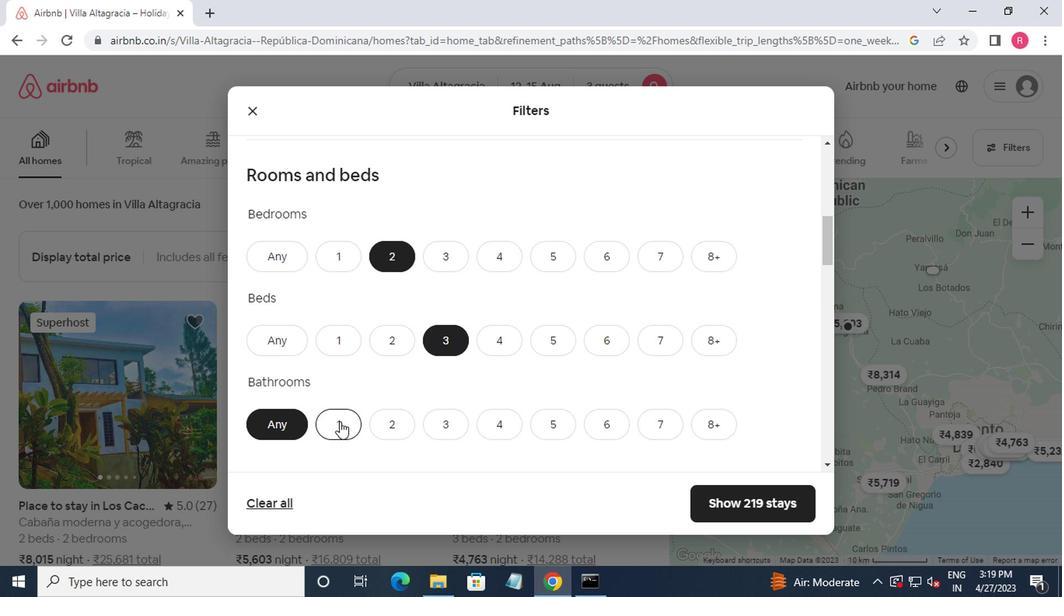 
Action: Mouse moved to (339, 416)
Screenshot: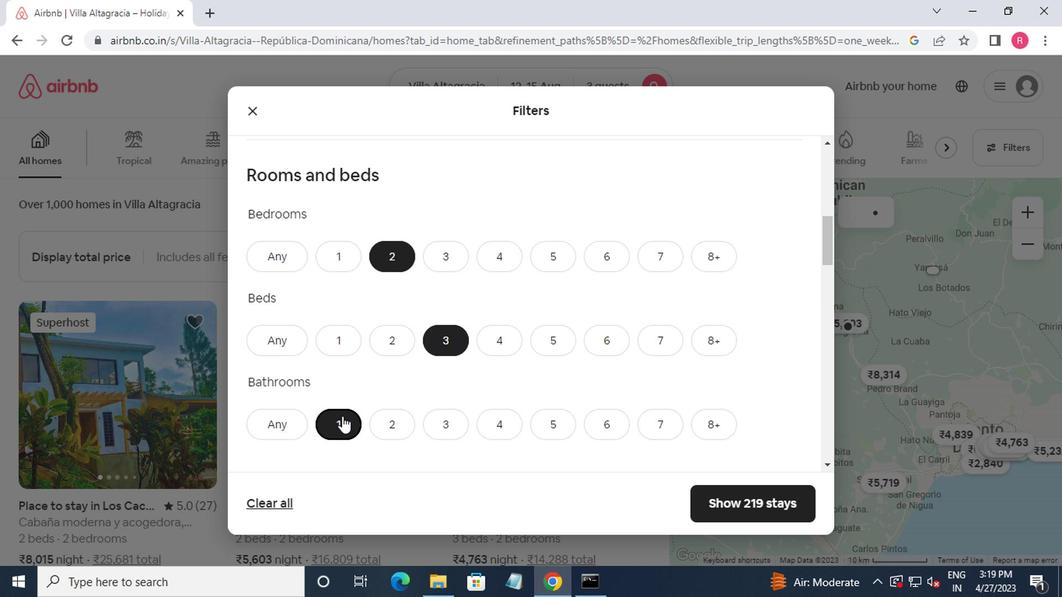 
Action: Mouse scrolled (339, 415) with delta (0, -1)
Screenshot: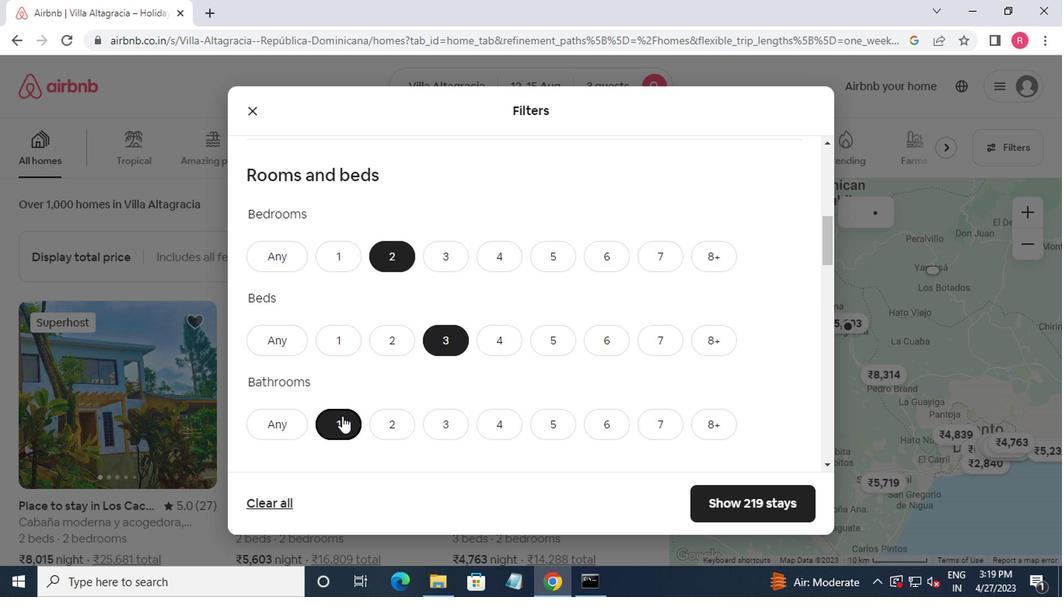 
Action: Mouse moved to (350, 412)
Screenshot: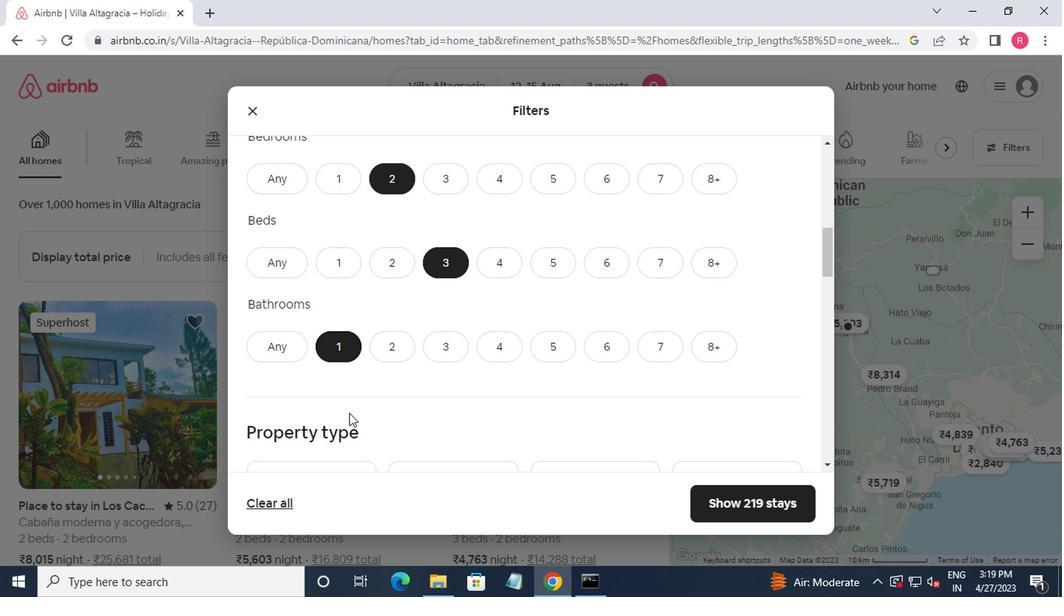 
Action: Mouse scrolled (350, 412) with delta (0, 0)
Screenshot: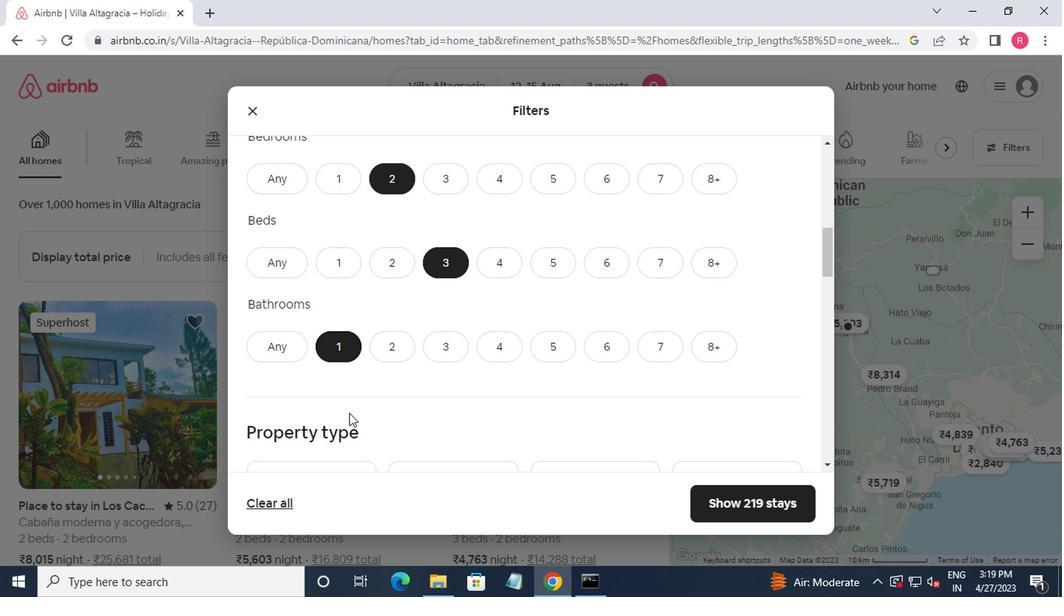 
Action: Mouse moved to (365, 407)
Screenshot: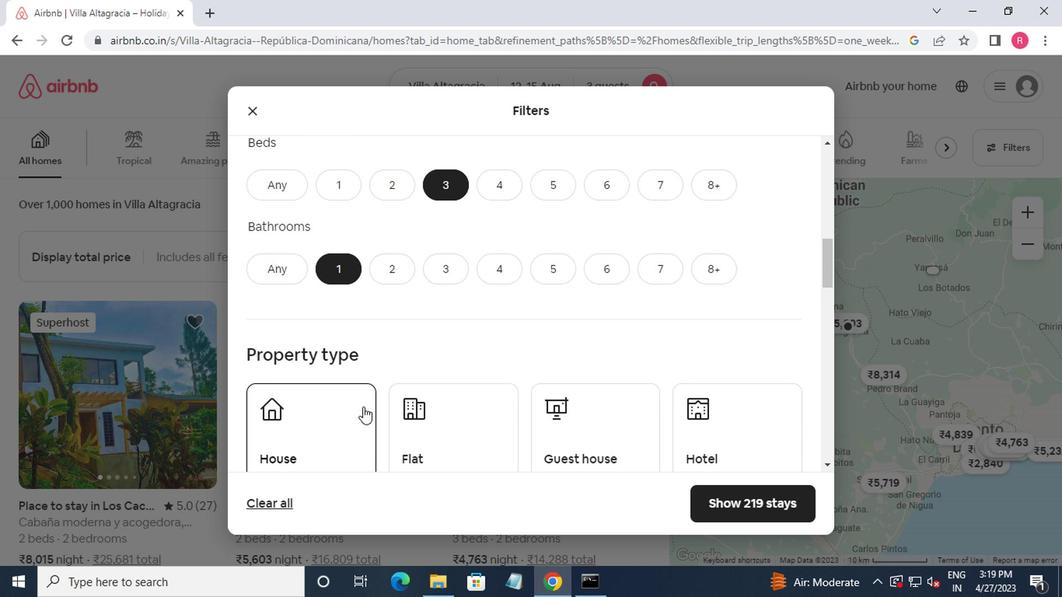 
Action: Mouse scrolled (365, 406) with delta (0, 0)
Screenshot: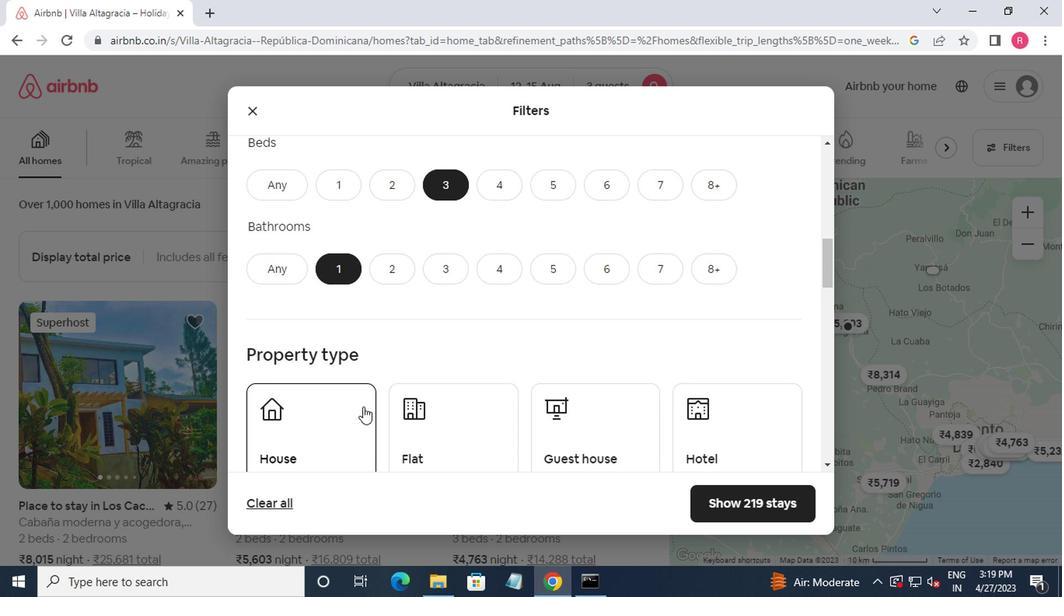 
Action: Mouse moved to (347, 385)
Screenshot: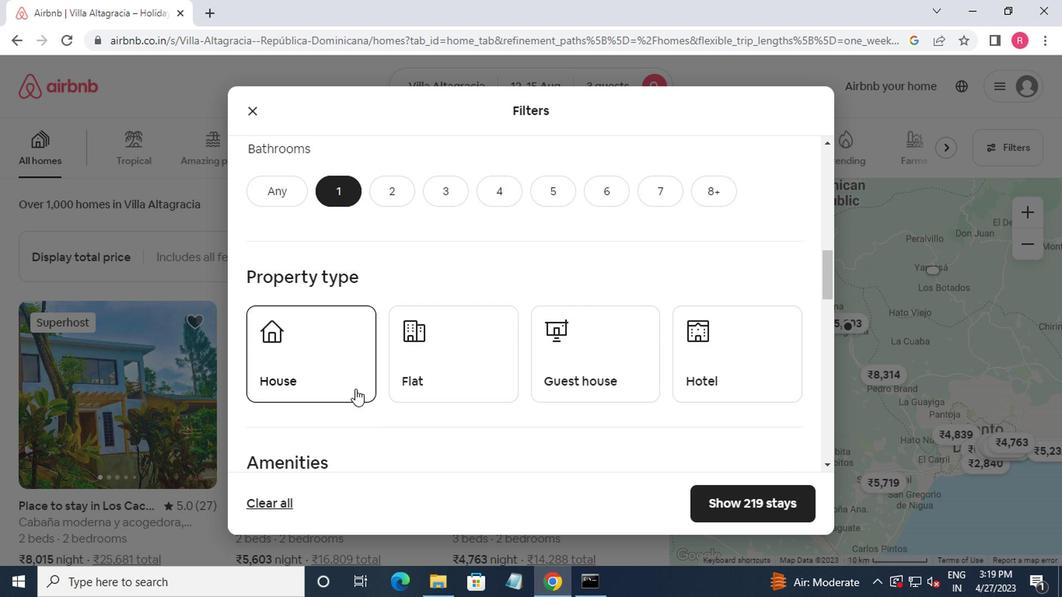 
Action: Mouse pressed left at (347, 385)
Screenshot: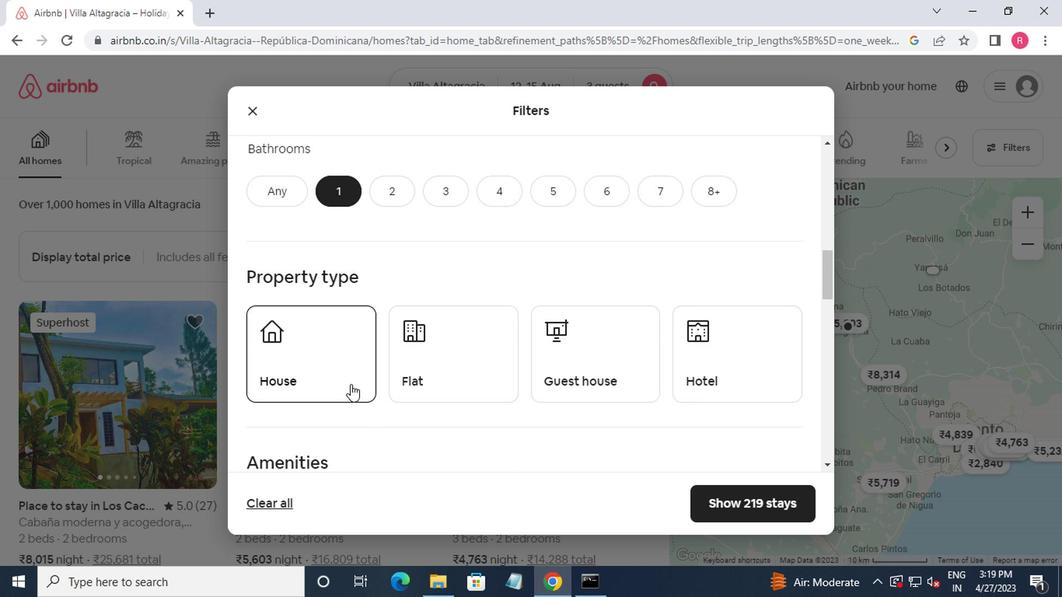 
Action: Mouse moved to (433, 391)
Screenshot: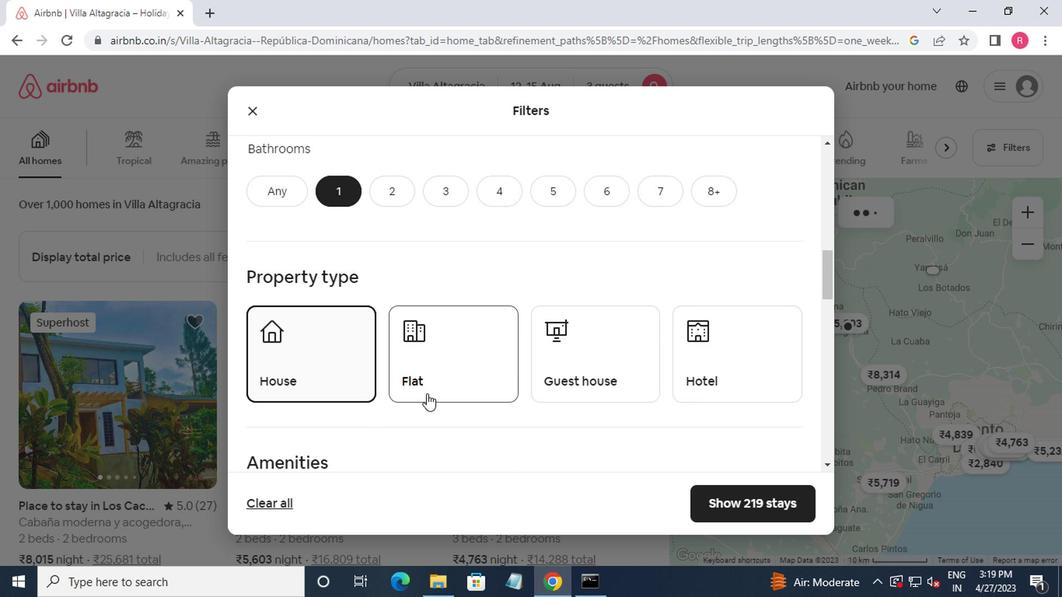 
Action: Mouse pressed left at (433, 391)
Screenshot: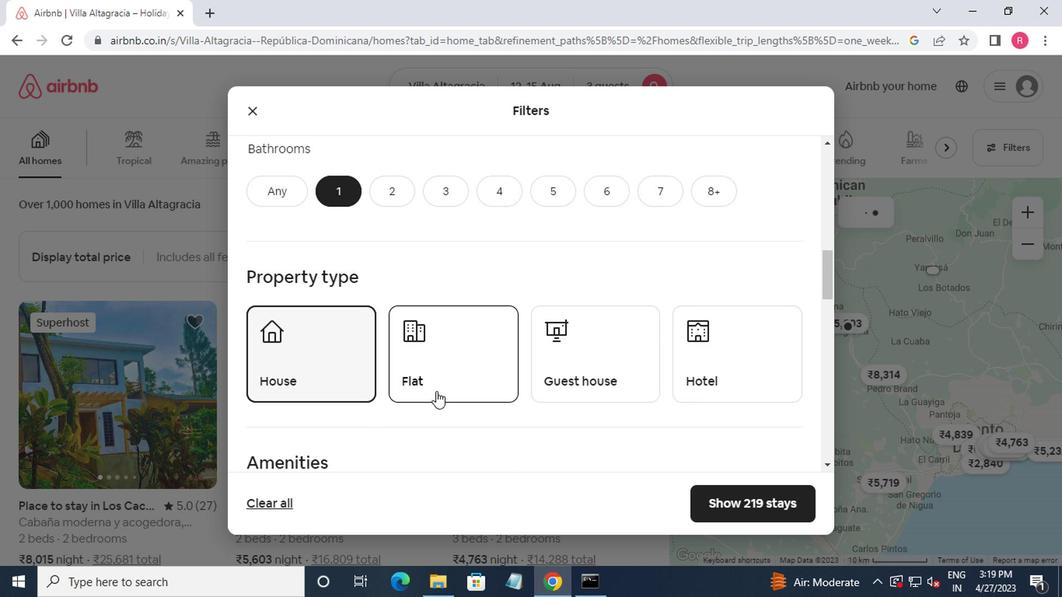 
Action: Mouse moved to (548, 372)
Screenshot: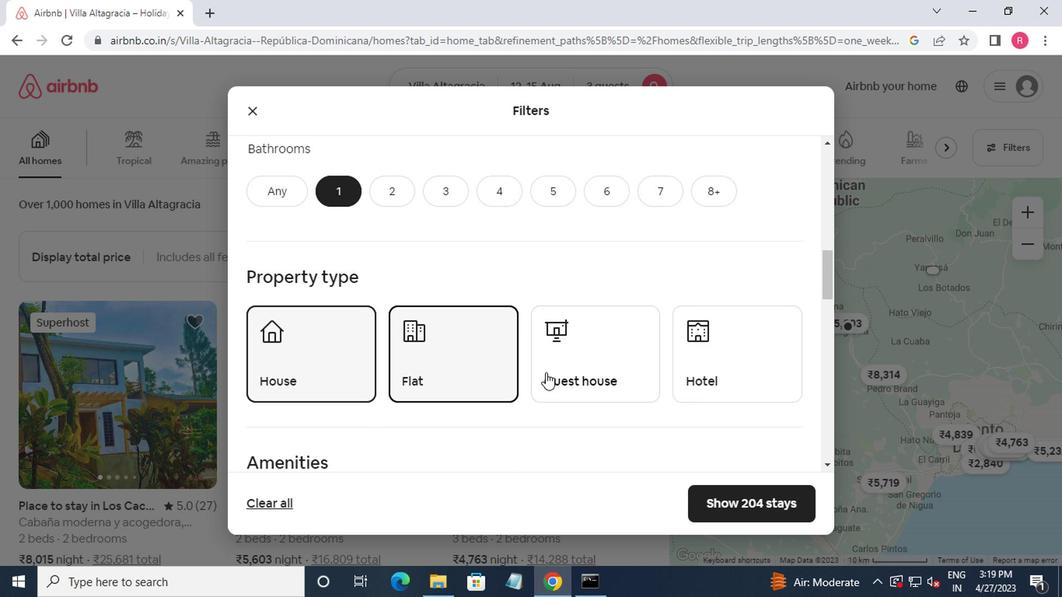 
Action: Mouse pressed left at (548, 372)
Screenshot: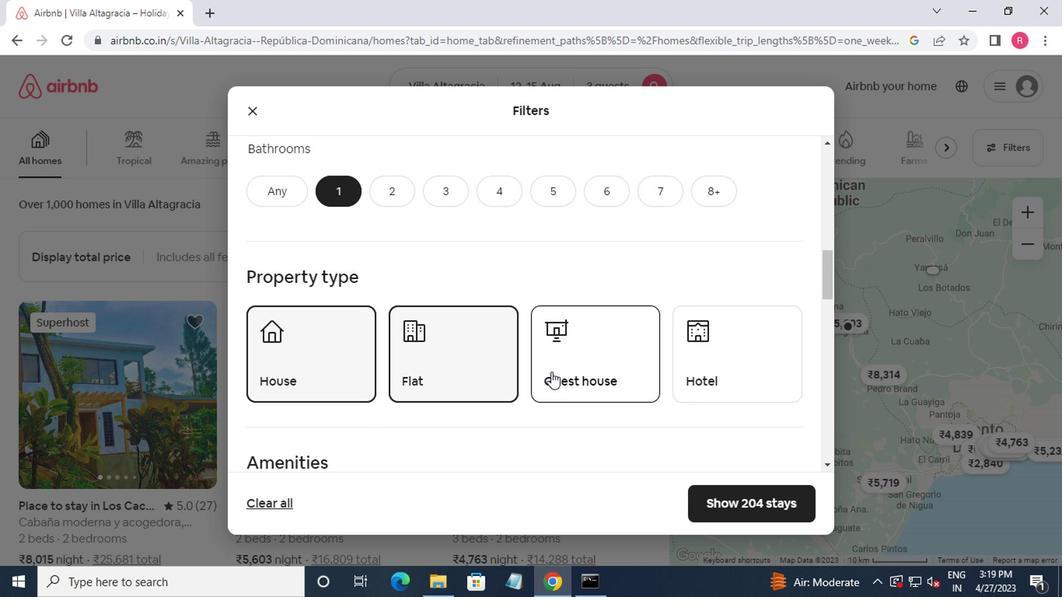 
Action: Mouse moved to (547, 376)
Screenshot: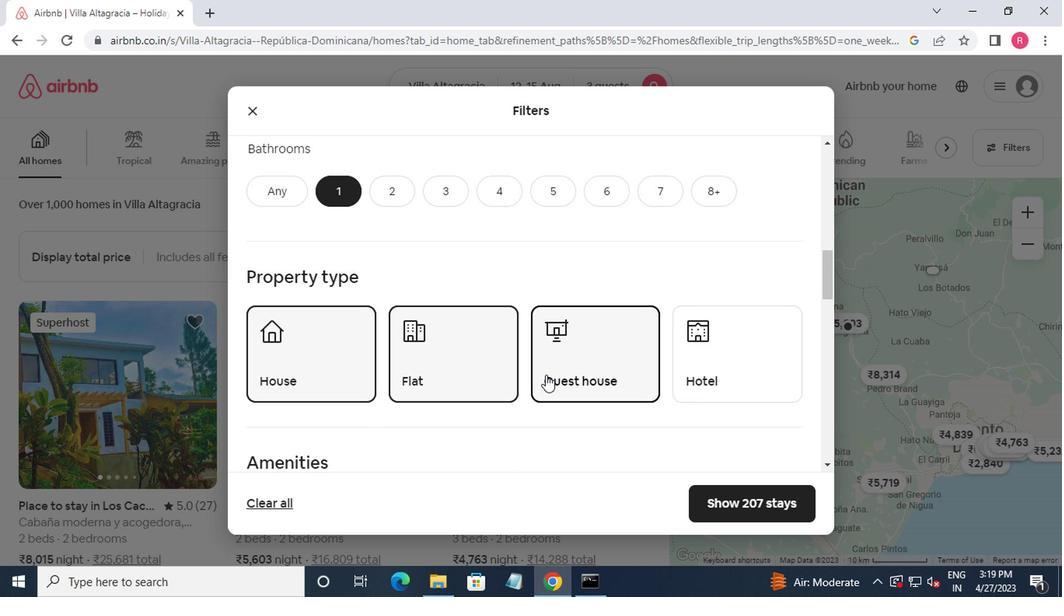 
Action: Mouse scrolled (547, 375) with delta (0, 0)
Screenshot: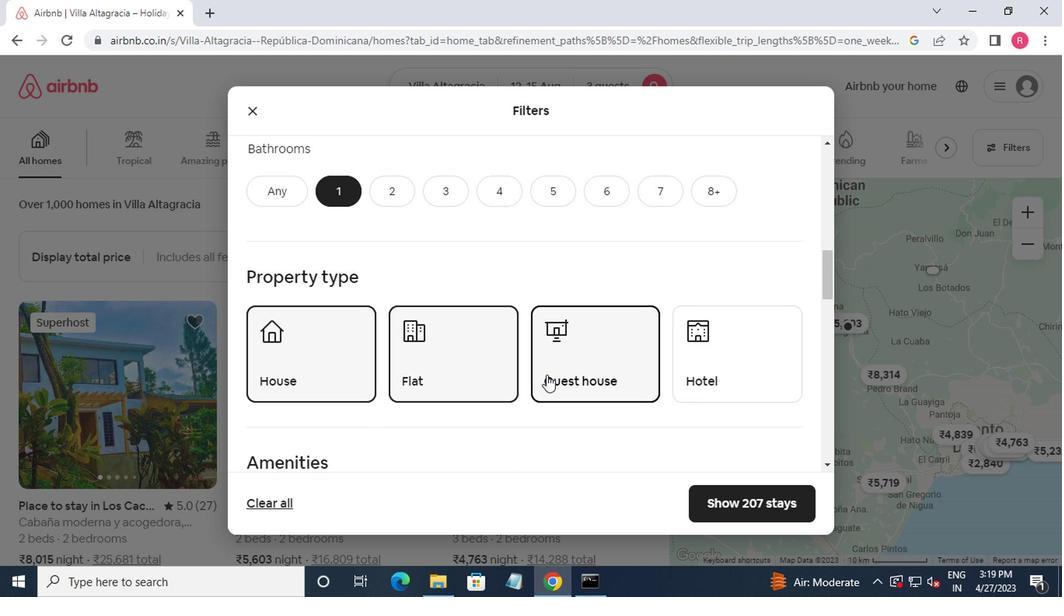 
Action: Mouse moved to (547, 377)
Screenshot: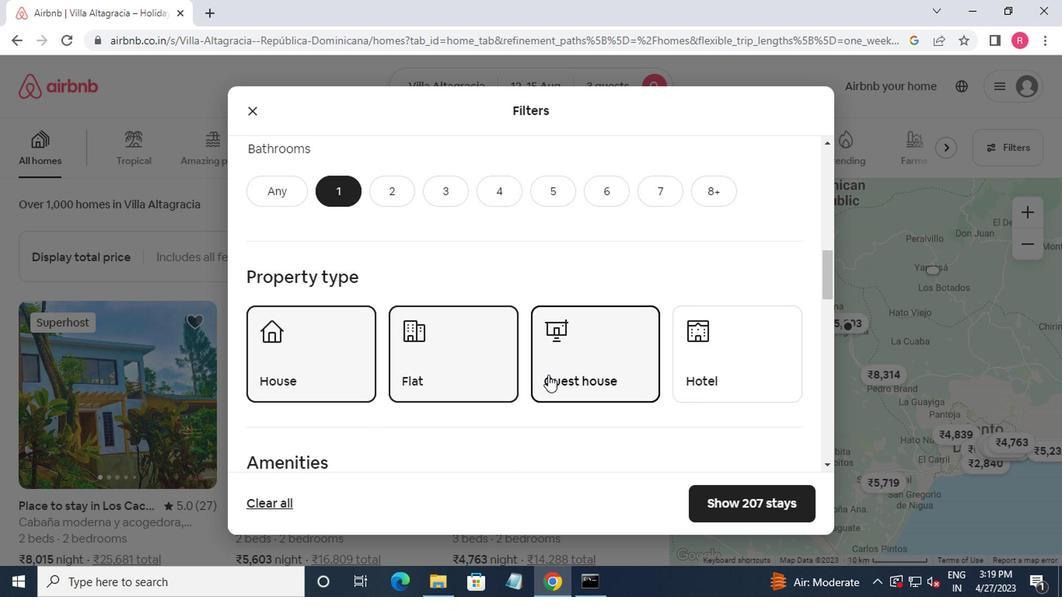 
Action: Mouse scrolled (547, 377) with delta (0, 0)
Screenshot: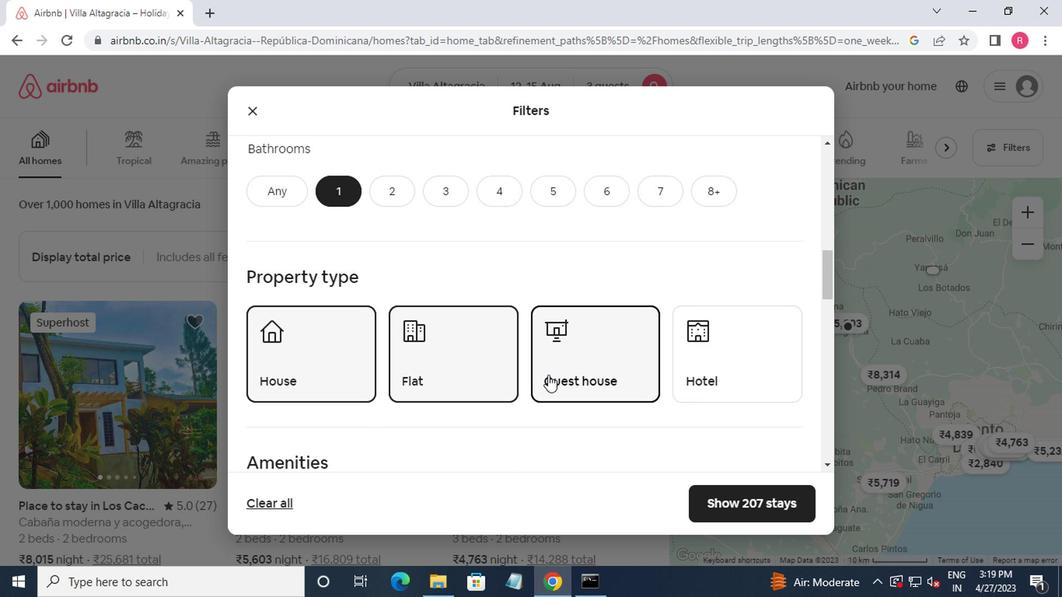 
Action: Mouse moved to (547, 377)
Screenshot: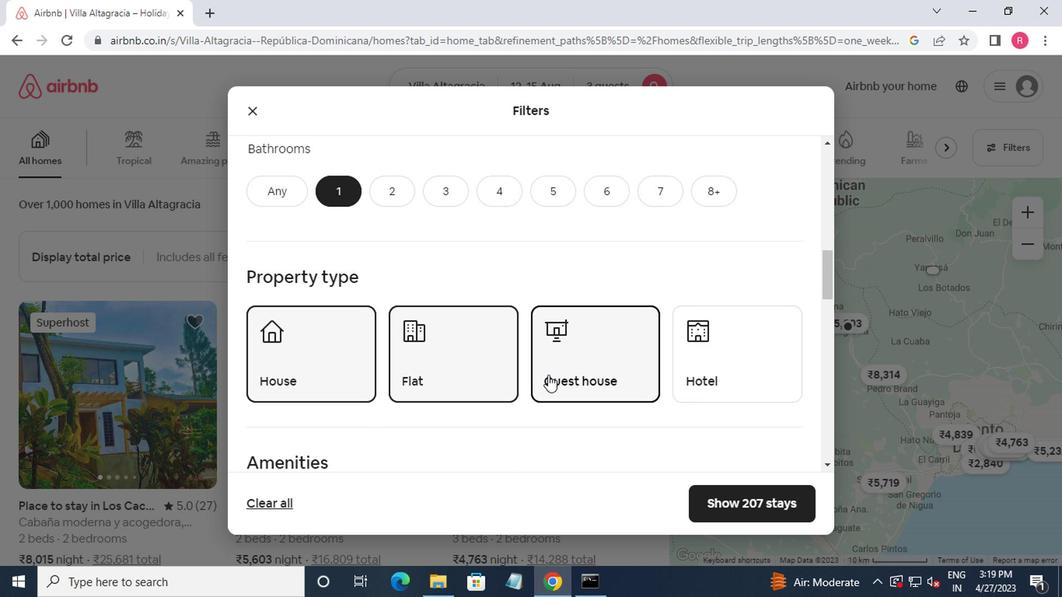 
Action: Mouse scrolled (547, 377) with delta (0, 0)
Screenshot: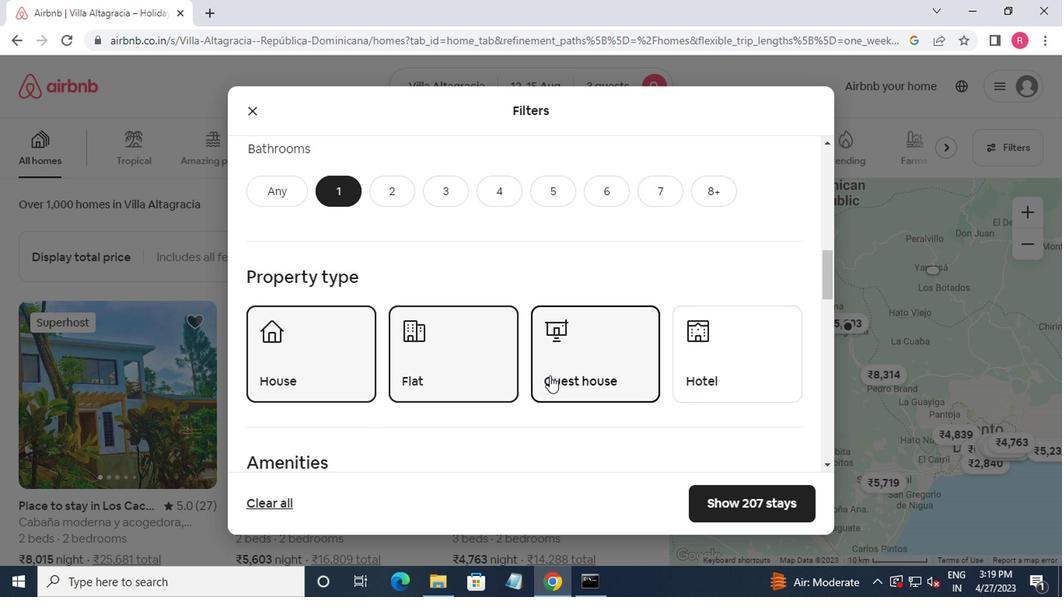 
Action: Mouse moved to (547, 378)
Screenshot: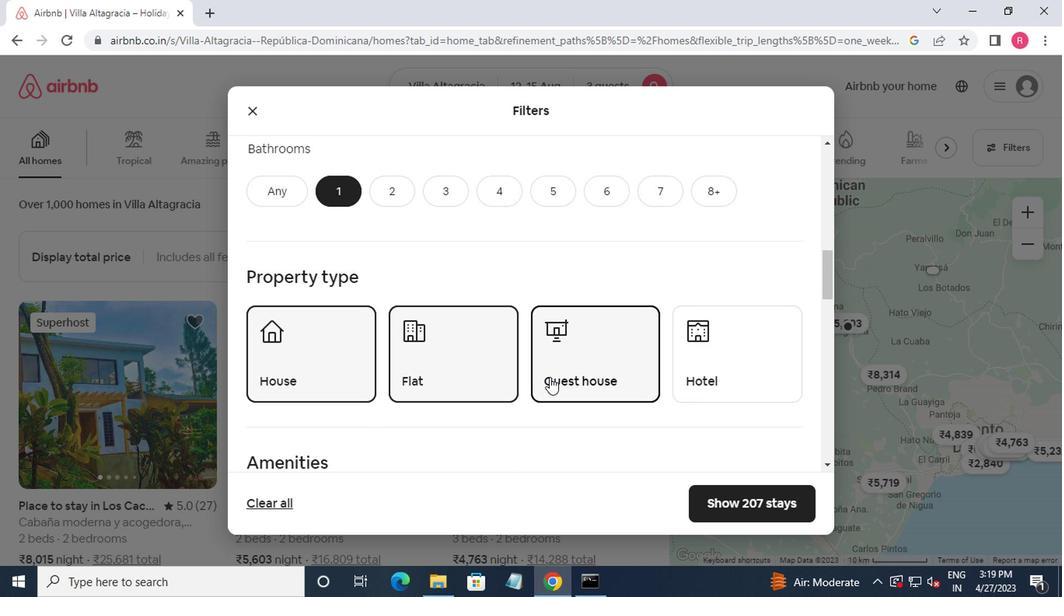 
Action: Mouse scrolled (547, 377) with delta (0, 0)
Screenshot: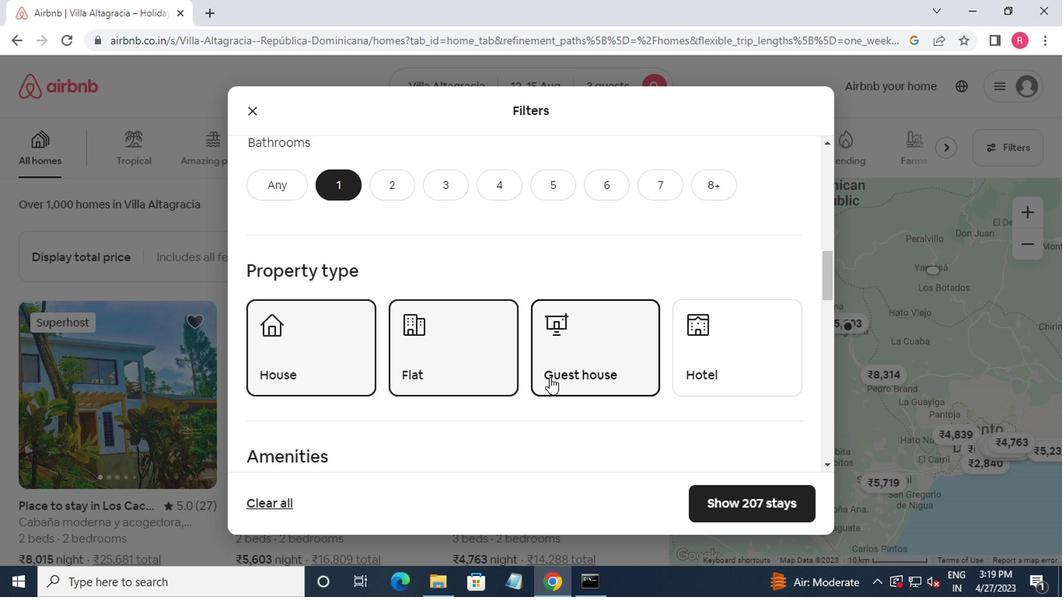 
Action: Mouse moved to (543, 381)
Screenshot: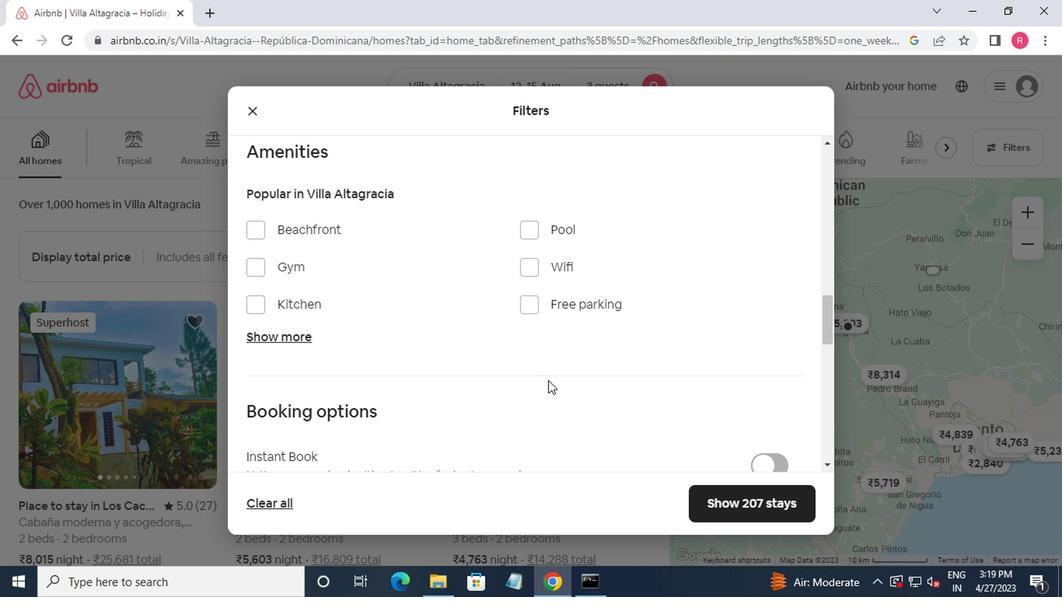 
Action: Mouse scrolled (543, 380) with delta (0, -1)
Screenshot: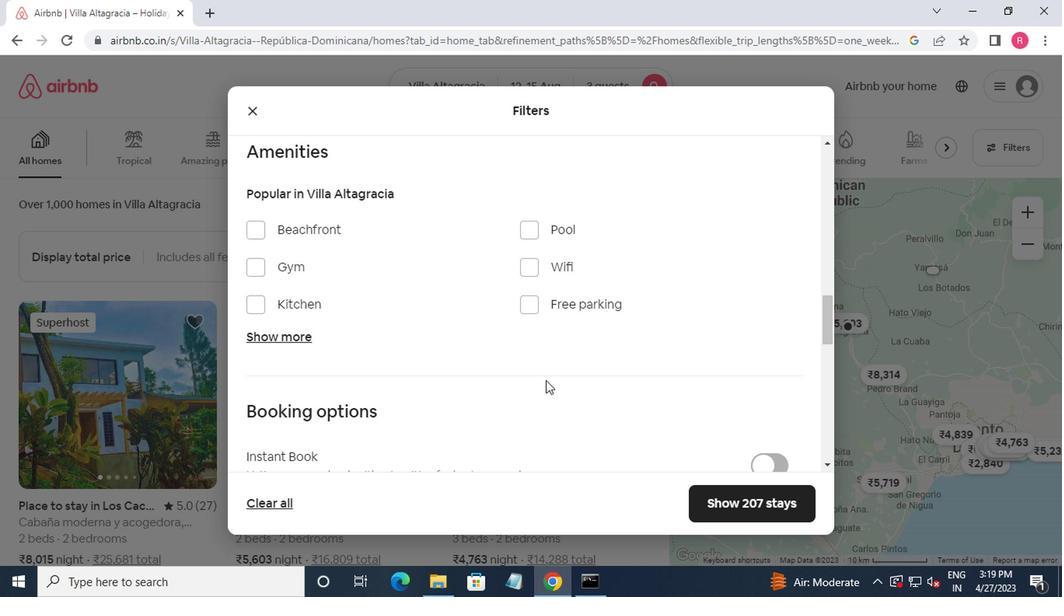 
Action: Mouse scrolled (543, 380) with delta (0, -1)
Screenshot: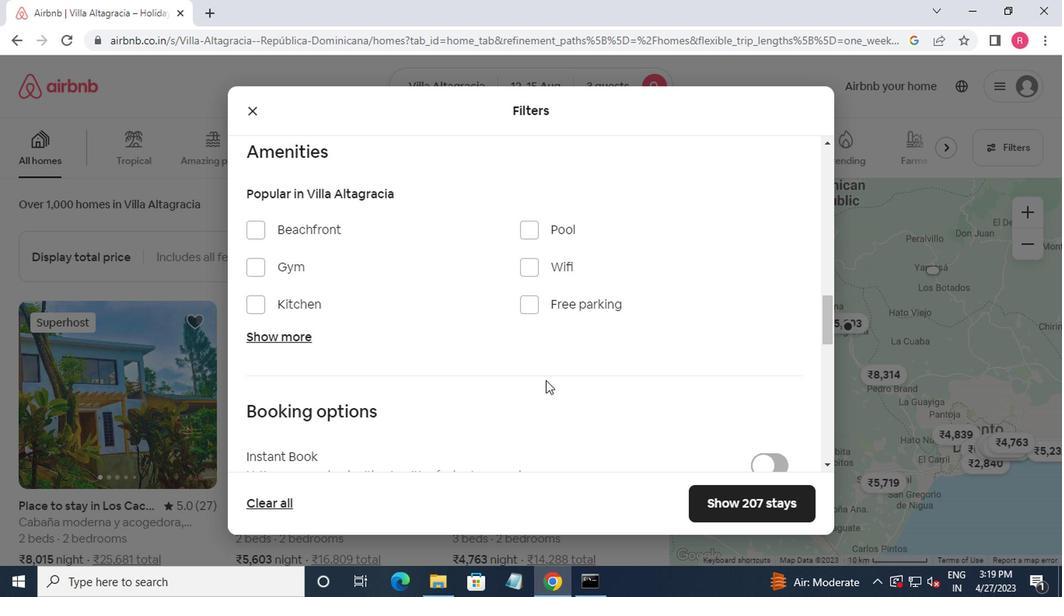 
Action: Mouse scrolled (543, 380) with delta (0, -1)
Screenshot: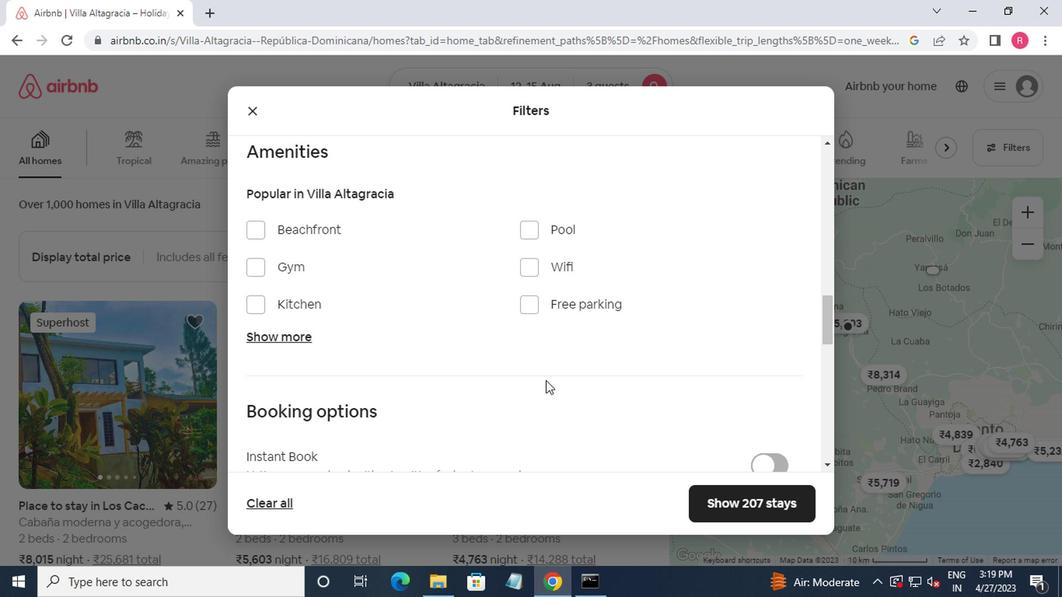 
Action: Mouse moved to (768, 287)
Screenshot: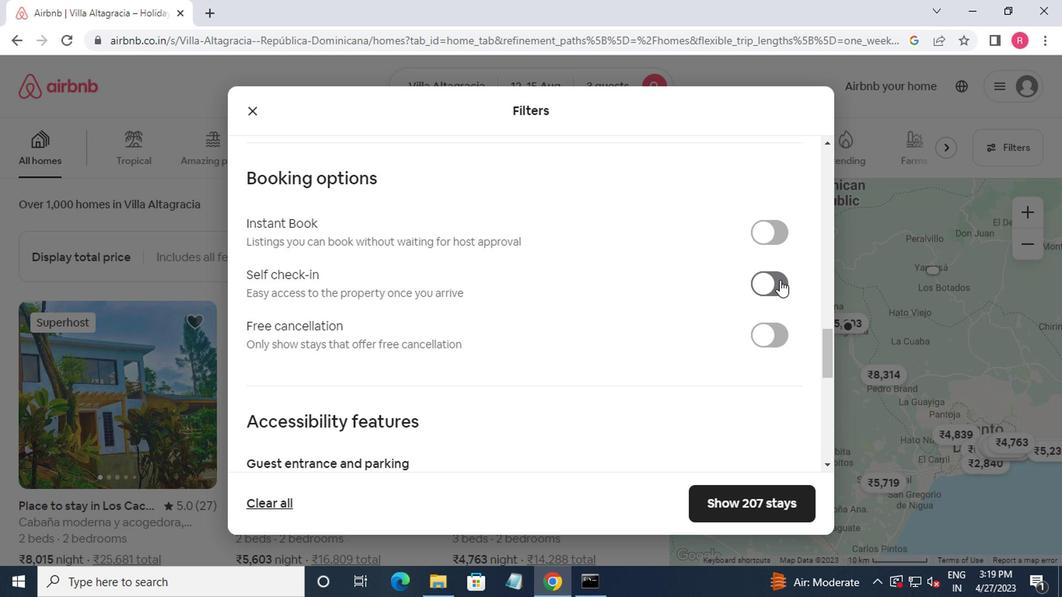 
Action: Mouse pressed left at (768, 287)
Screenshot: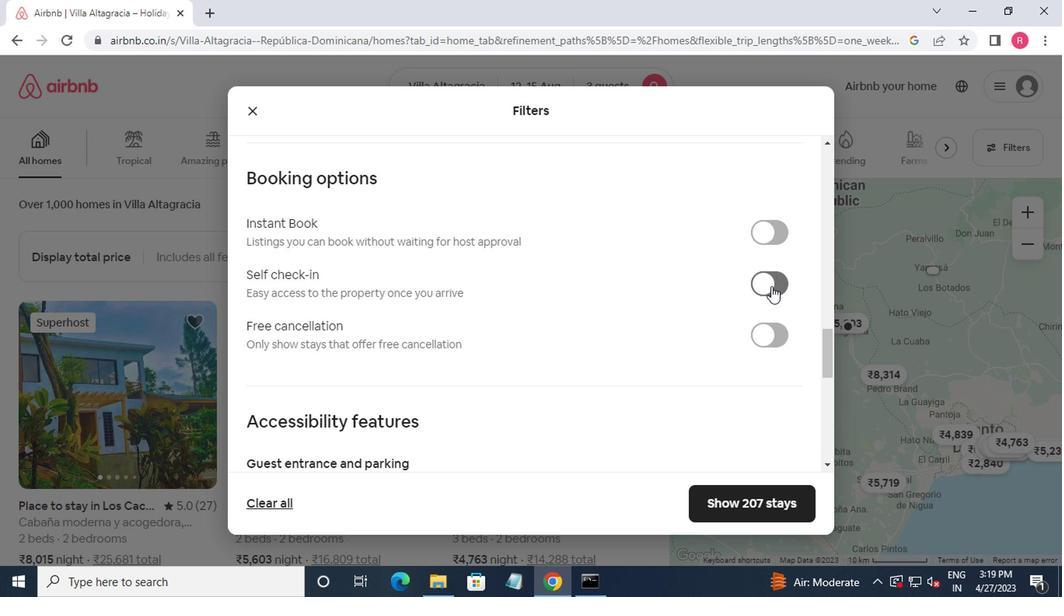 
Action: Mouse moved to (526, 342)
Screenshot: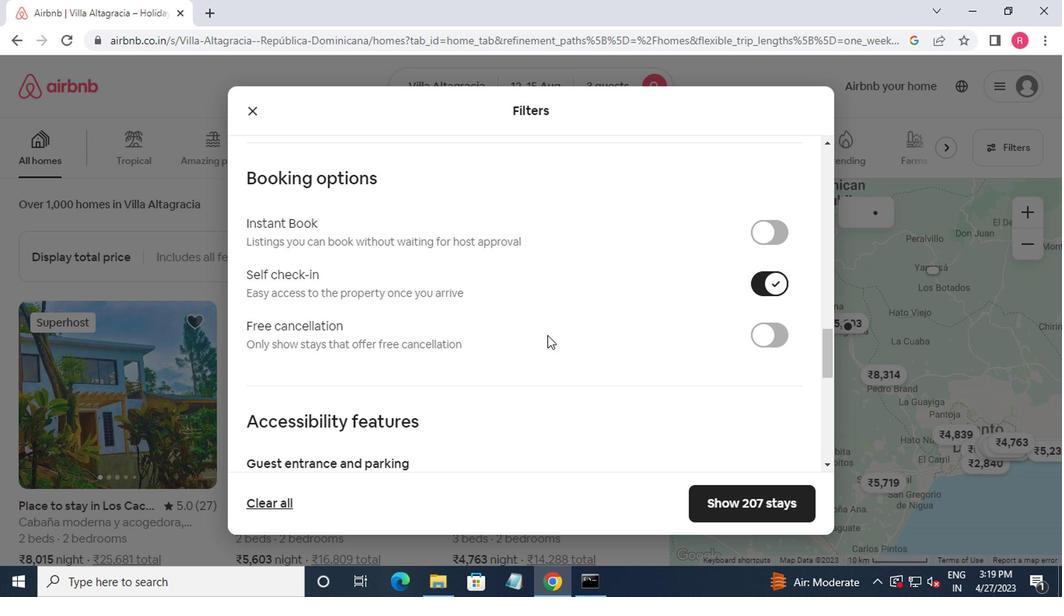 
Action: Mouse scrolled (526, 341) with delta (0, -1)
Screenshot: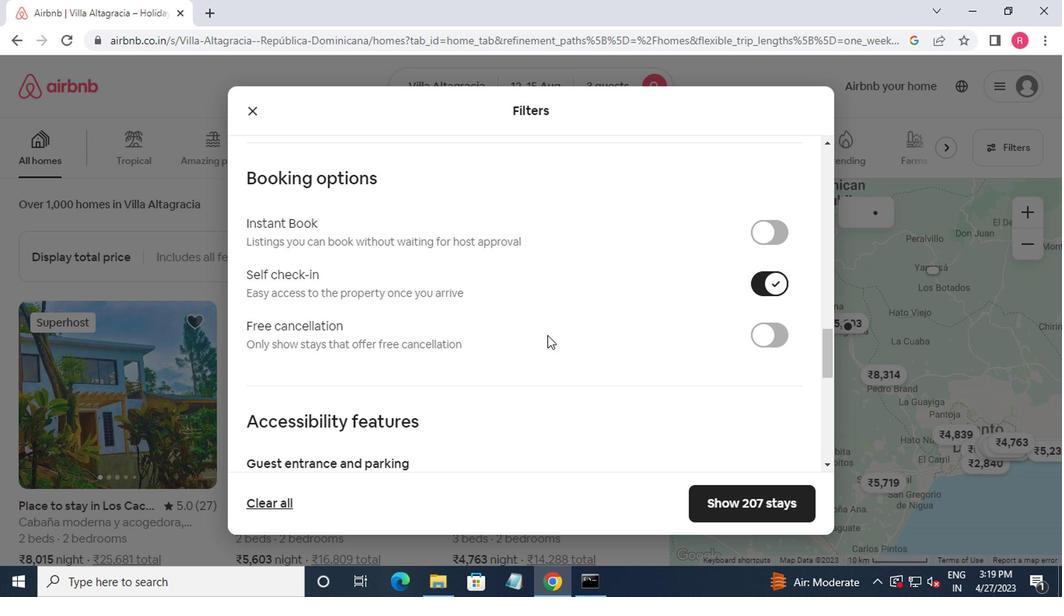 
Action: Mouse moved to (507, 344)
Screenshot: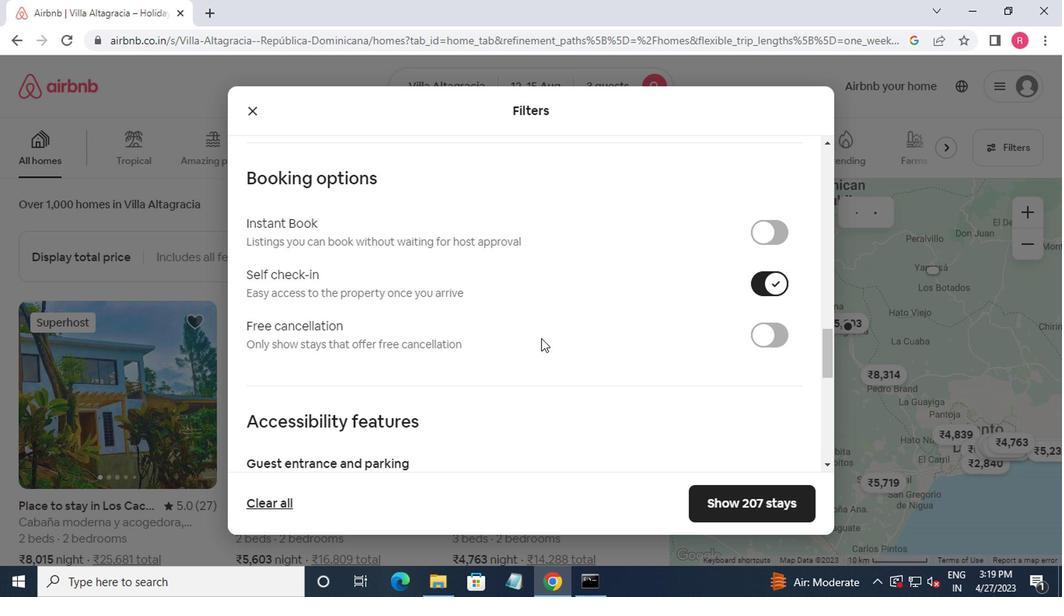 
Action: Mouse scrolled (507, 343) with delta (0, -1)
Screenshot: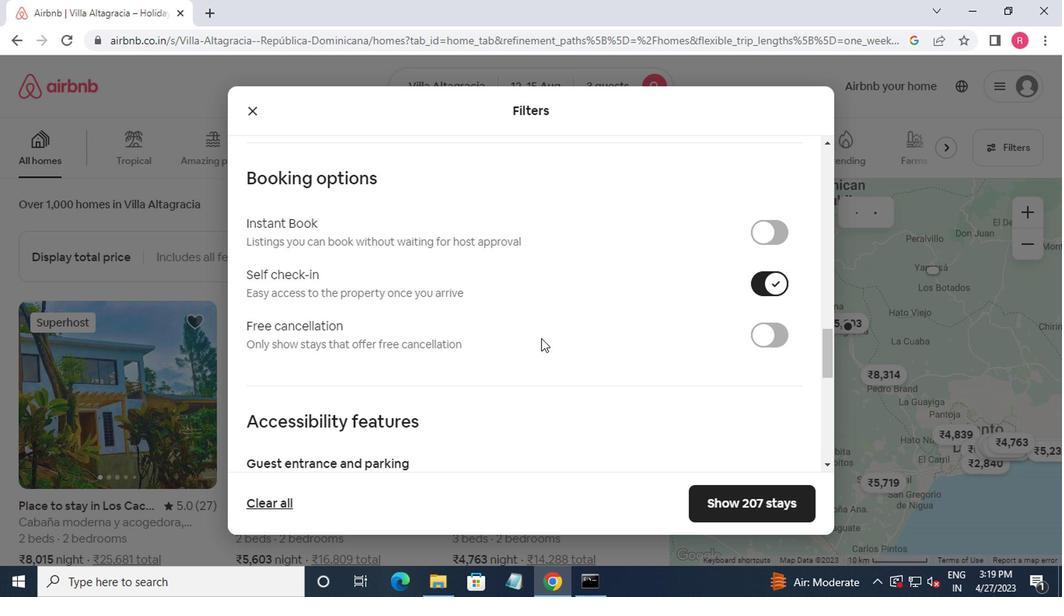 
Action: Mouse moved to (494, 346)
Screenshot: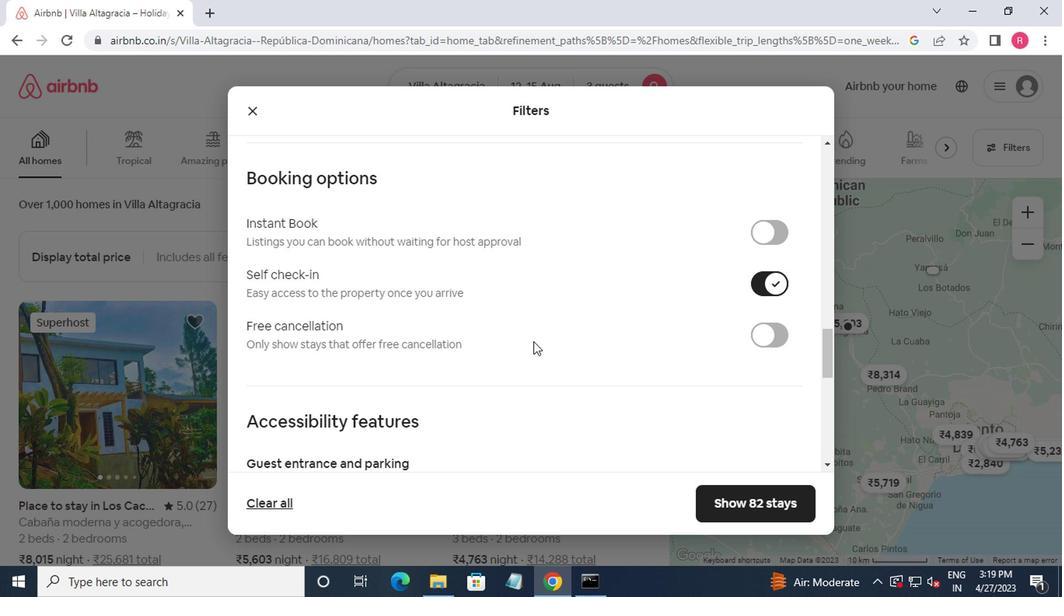 
Action: Mouse scrolled (494, 346) with delta (0, 0)
Screenshot: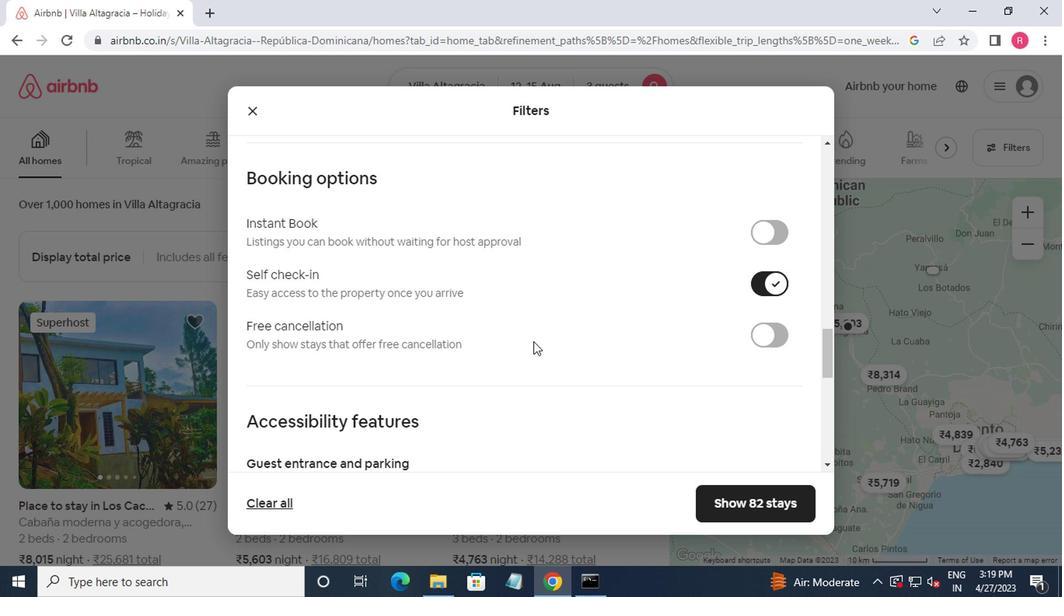 
Action: Mouse moved to (477, 350)
Screenshot: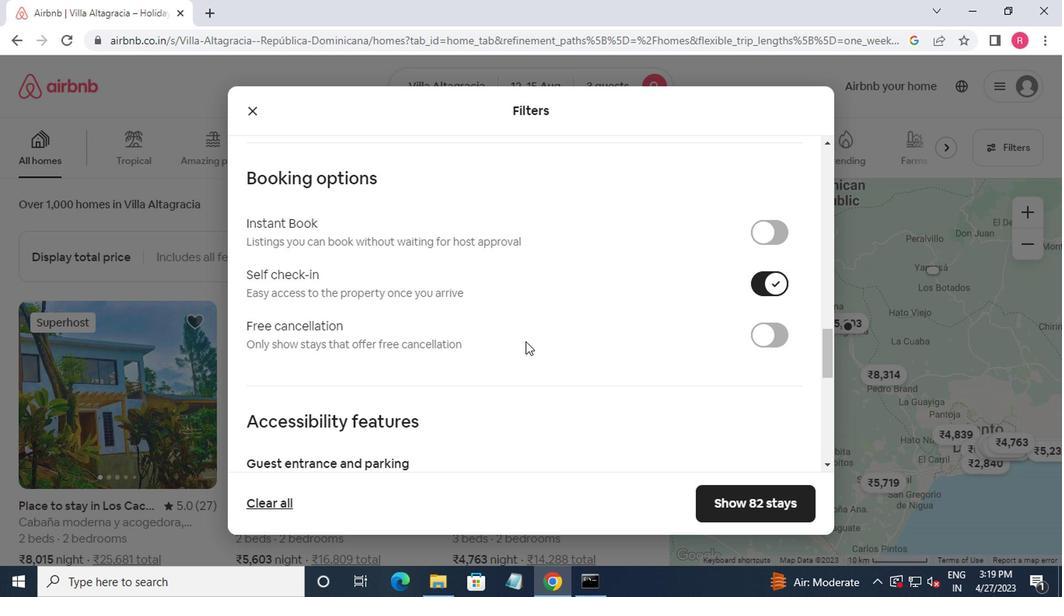 
Action: Mouse scrolled (477, 350) with delta (0, 0)
Screenshot: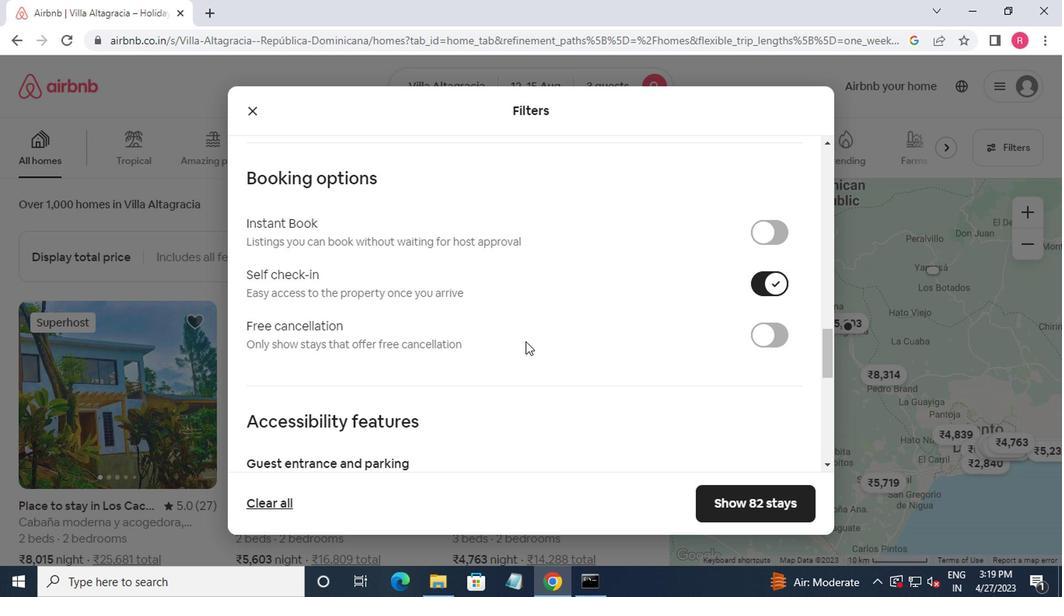 
Action: Mouse moved to (287, 401)
Screenshot: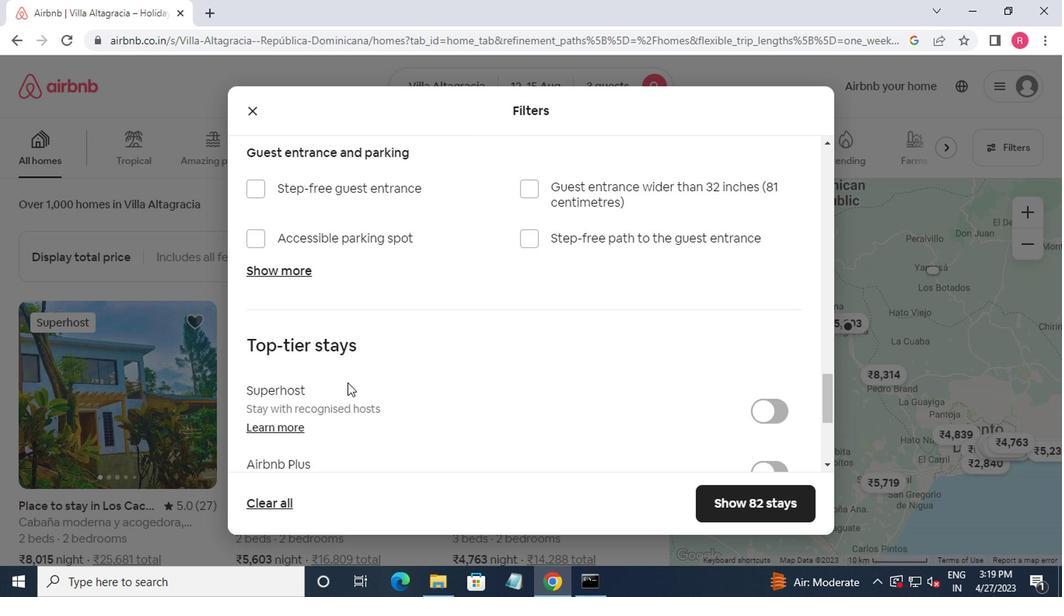 
Action: Mouse scrolled (287, 401) with delta (0, 0)
Screenshot: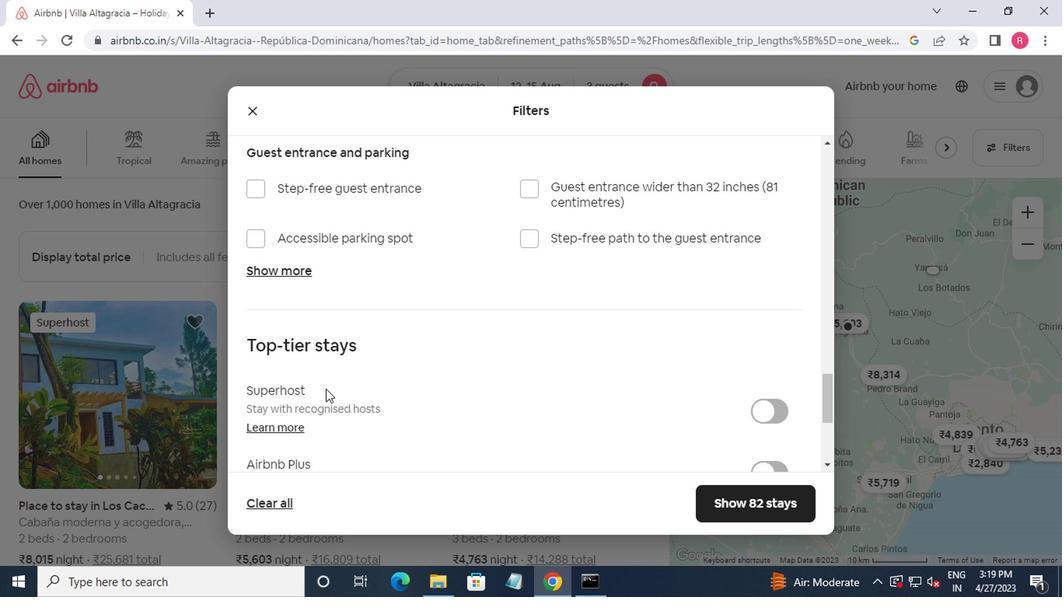 
Action: Mouse moved to (285, 403)
Screenshot: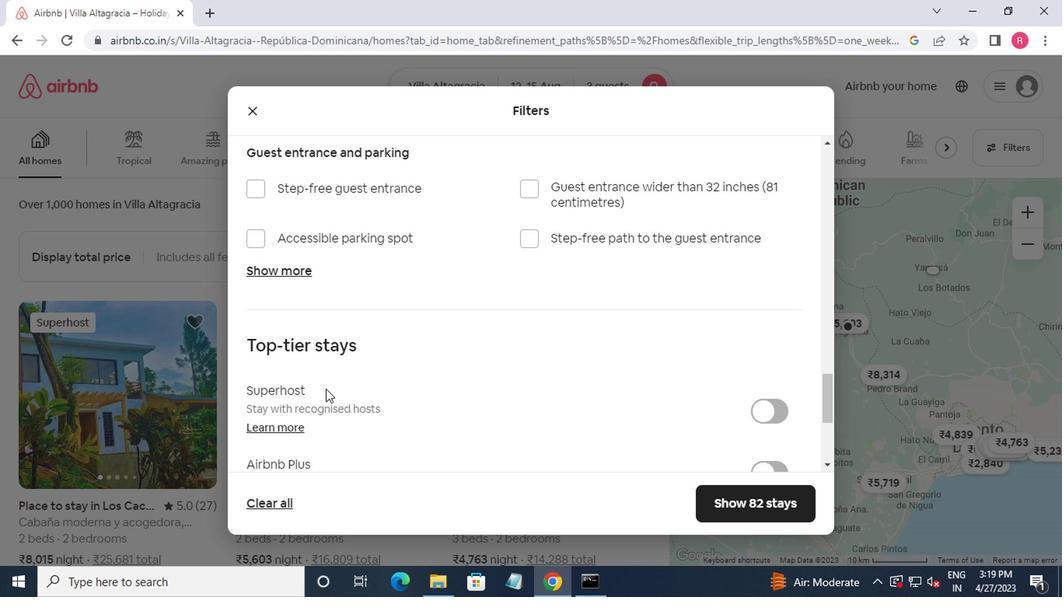 
Action: Mouse scrolled (285, 402) with delta (0, 0)
Screenshot: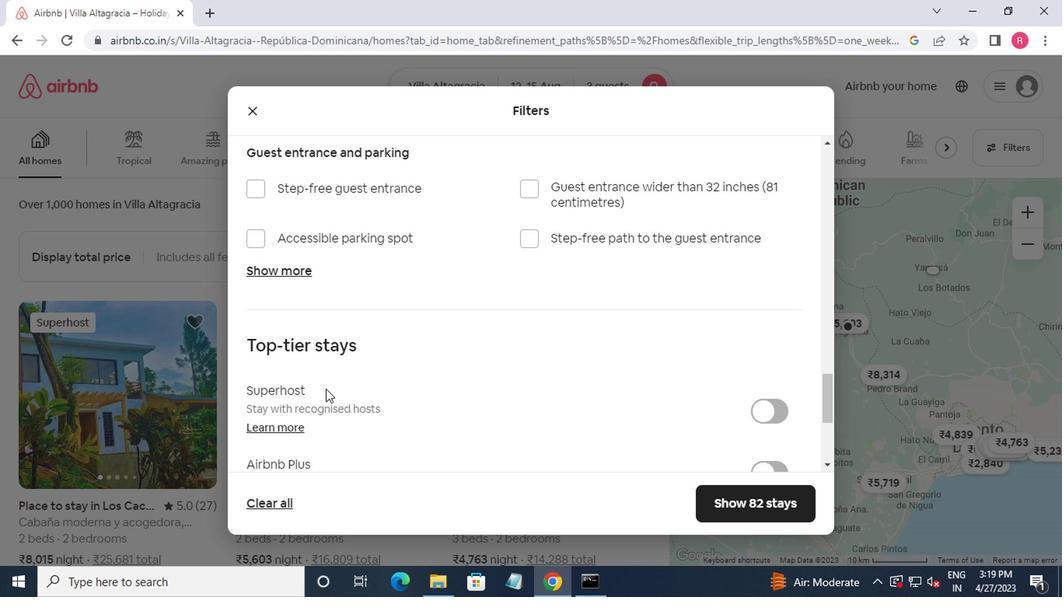 
Action: Mouse scrolled (285, 402) with delta (0, 0)
Screenshot: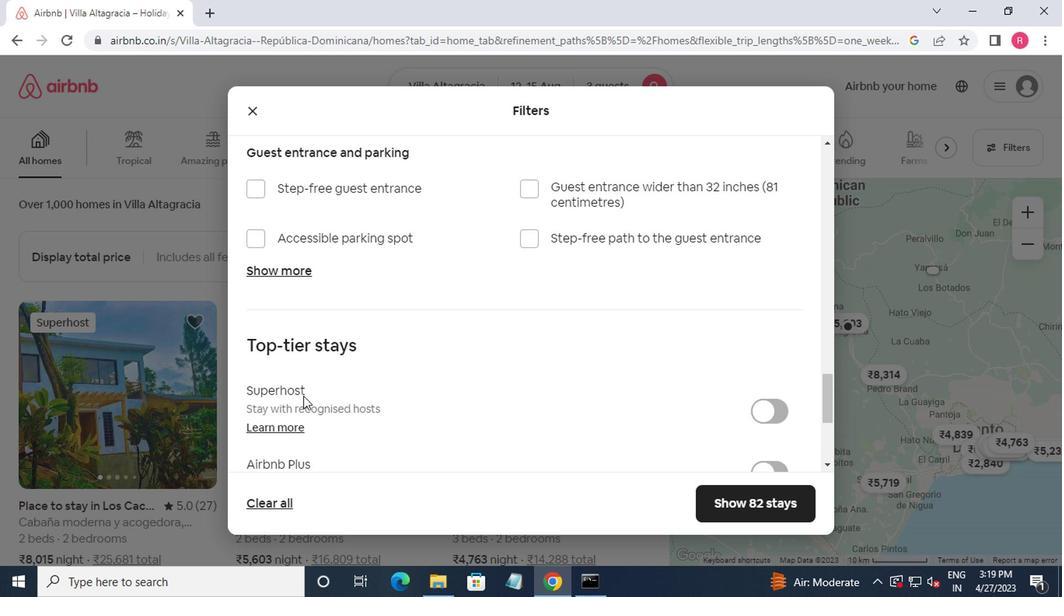 
Action: Mouse moved to (247, 384)
Screenshot: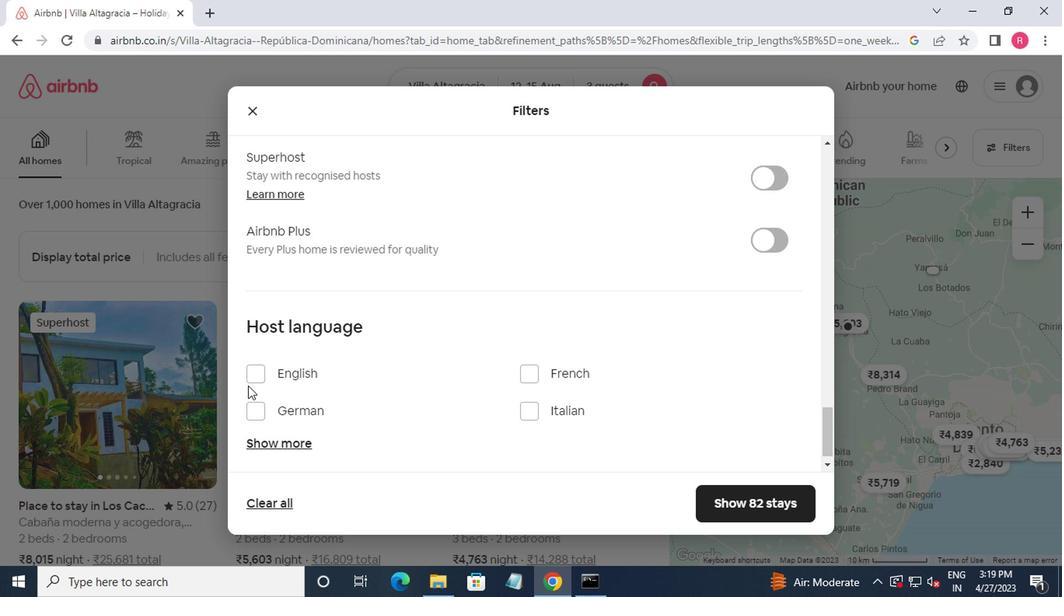 
Action: Mouse pressed left at (247, 384)
Screenshot: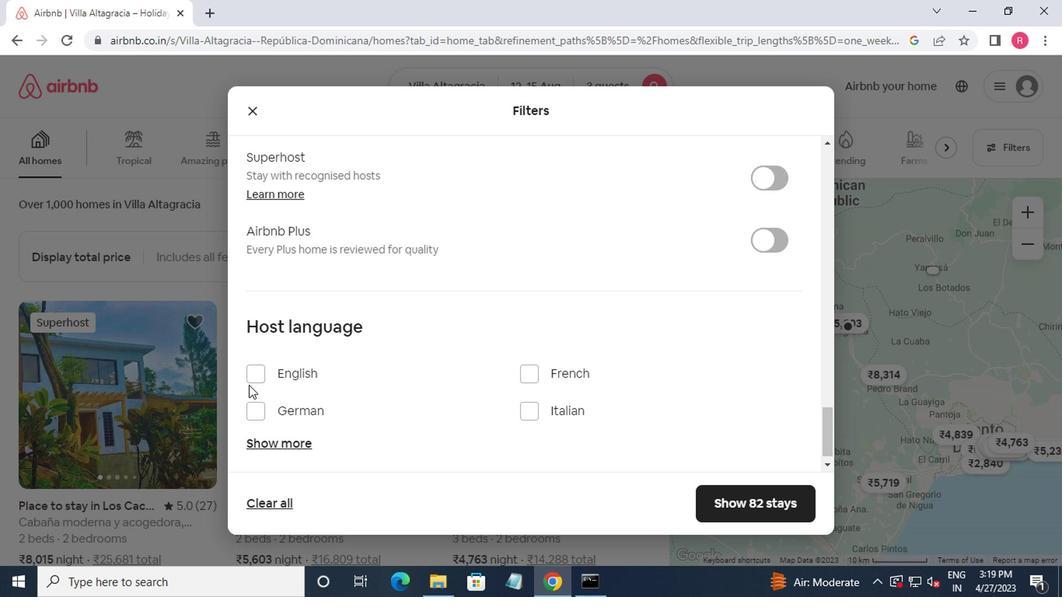 
Action: Mouse moved to (742, 513)
Screenshot: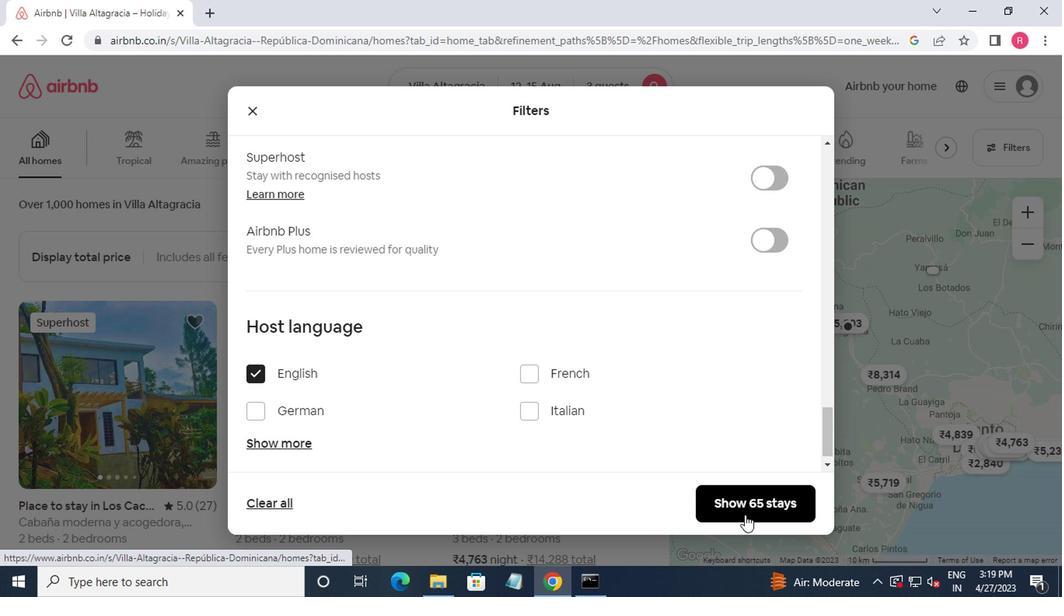 
Action: Mouse pressed left at (742, 513)
Screenshot: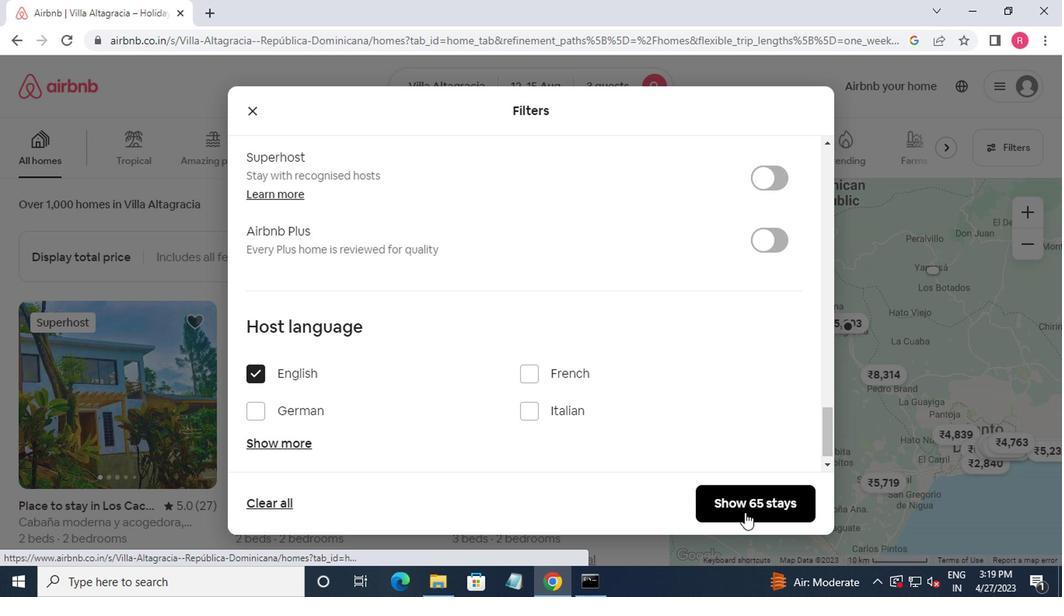 
Action: Mouse moved to (716, 526)
Screenshot: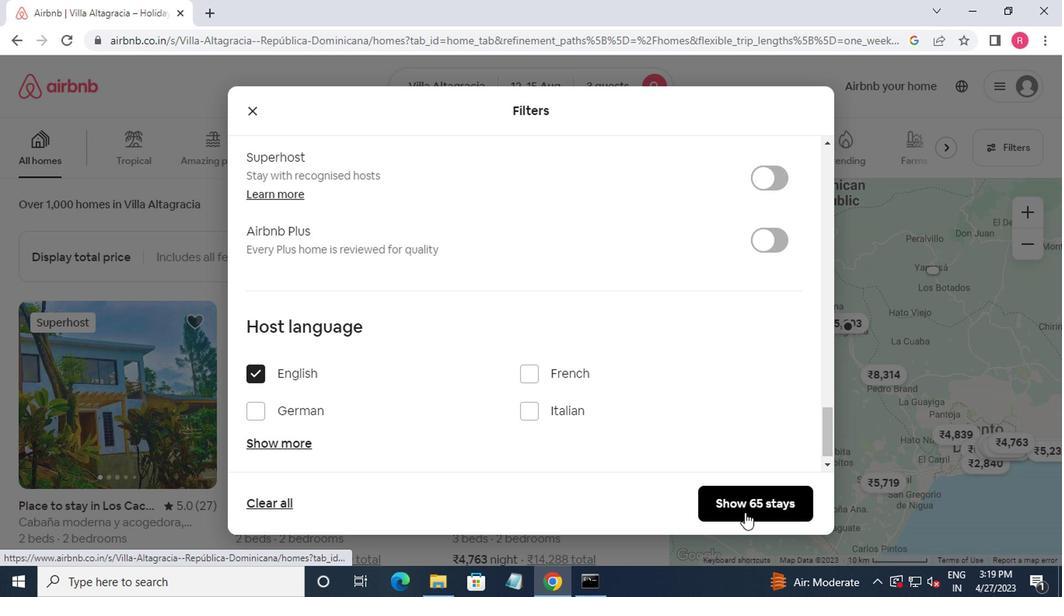 
